 Task: Add an event with the title Second Webinar: Content Marketing Strategies, date '2024/03/23', time 7:30 AM to 9:30 AMand add a description: The team may use predefined quality metrics and measurements to quantitatively assess the quality of project deliverables and processes. These metrics could include defect rates, customer satisfaction surveys, performance benchmarks, or adherence to project timelines and budgets., put the event into Orange category, logged in from the account softage.2@softage.netand send the event invitation to softage.8@softage.net and softage.9@softage.net. Set a reminder for the event 5 minutes before
Action: Mouse moved to (108, 96)
Screenshot: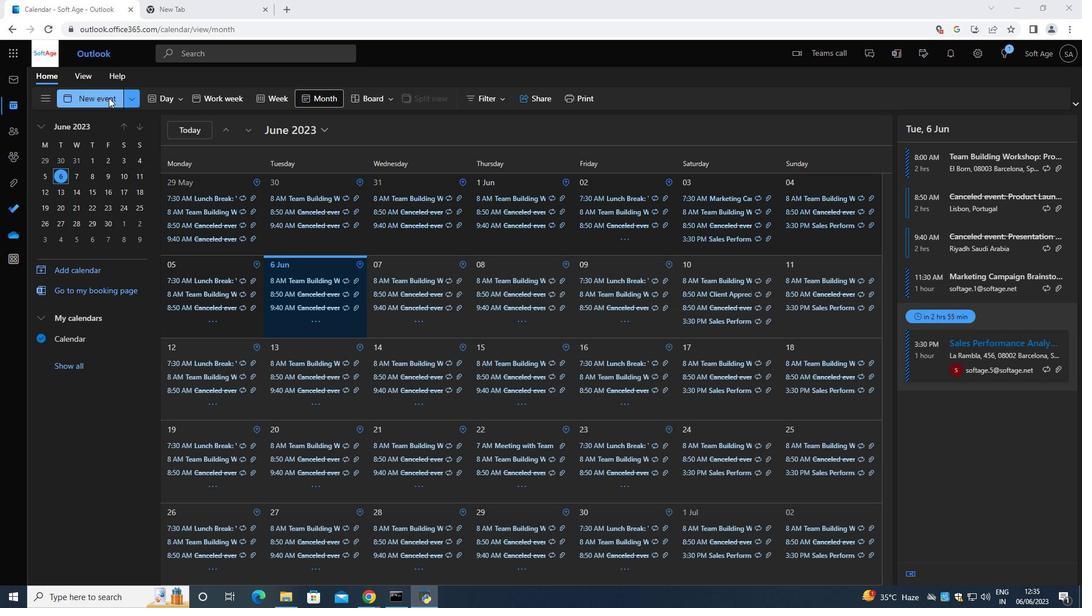 
Action: Mouse pressed left at (108, 96)
Screenshot: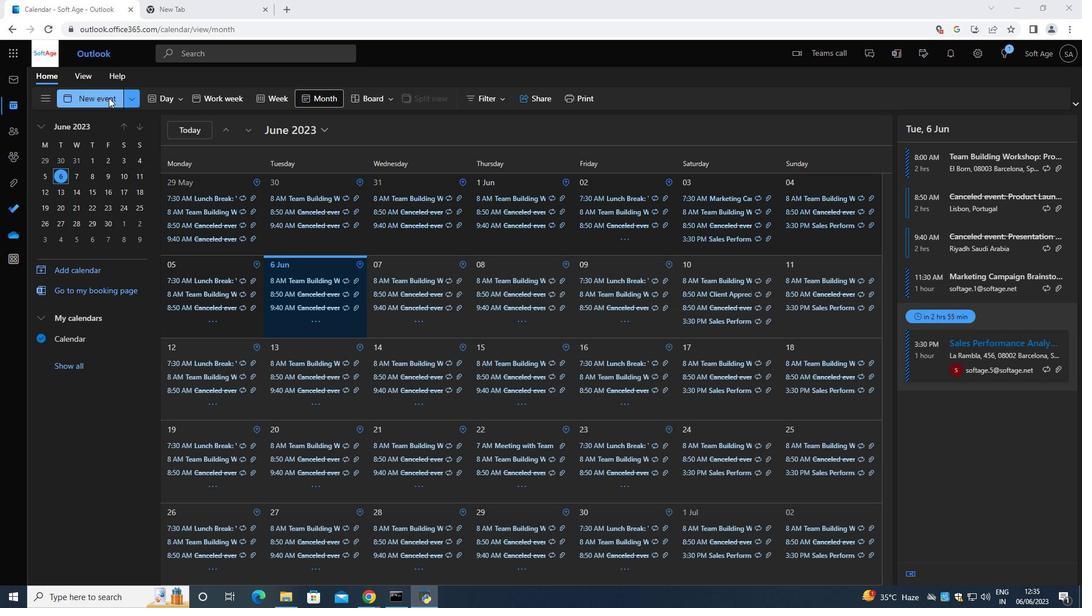 
Action: Mouse moved to (242, 152)
Screenshot: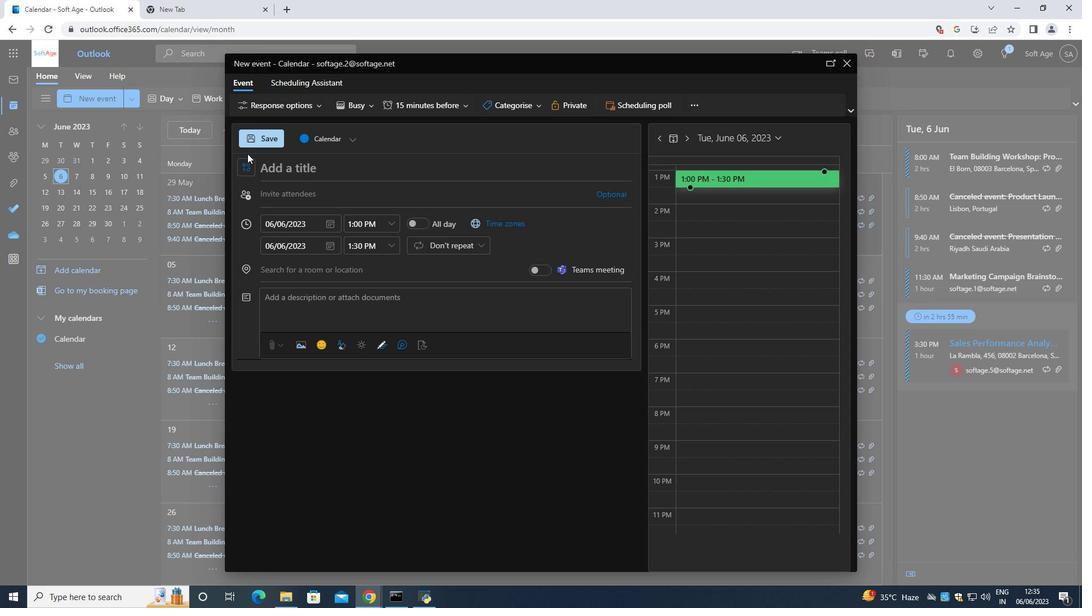 
Action: Key pressed <Key.shift>Webinar<Key.shift_r>L:<Key.backspace><Key.backspace><Key.shift_r>:<Key.space><Key.shift>Content<Key.space><Key.shift>Marketing<Key.space><Key.shift>Strategies<Key.space>
Screenshot: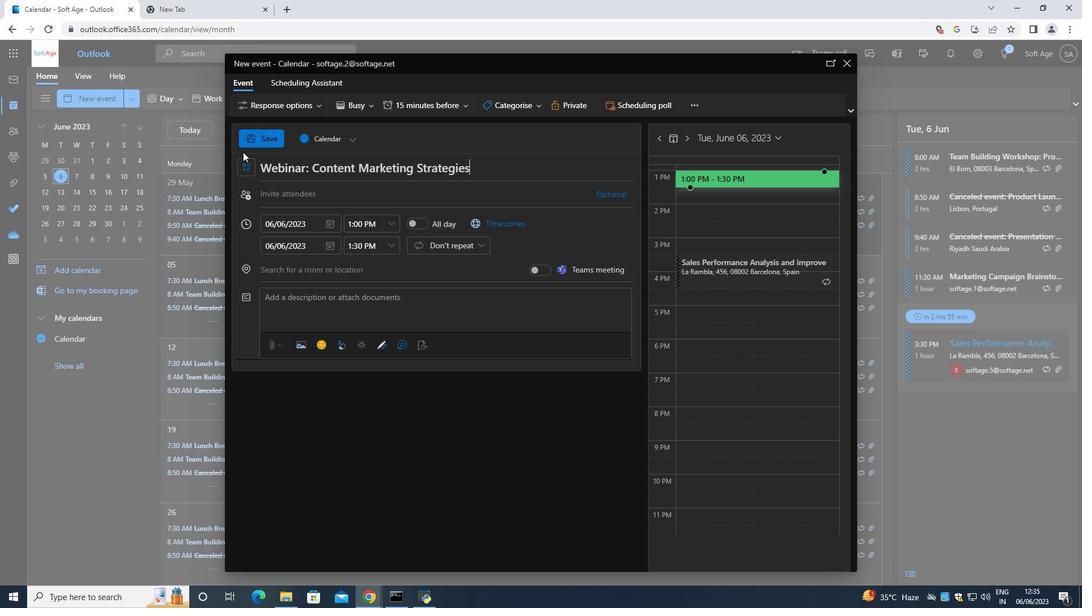 
Action: Mouse moved to (332, 222)
Screenshot: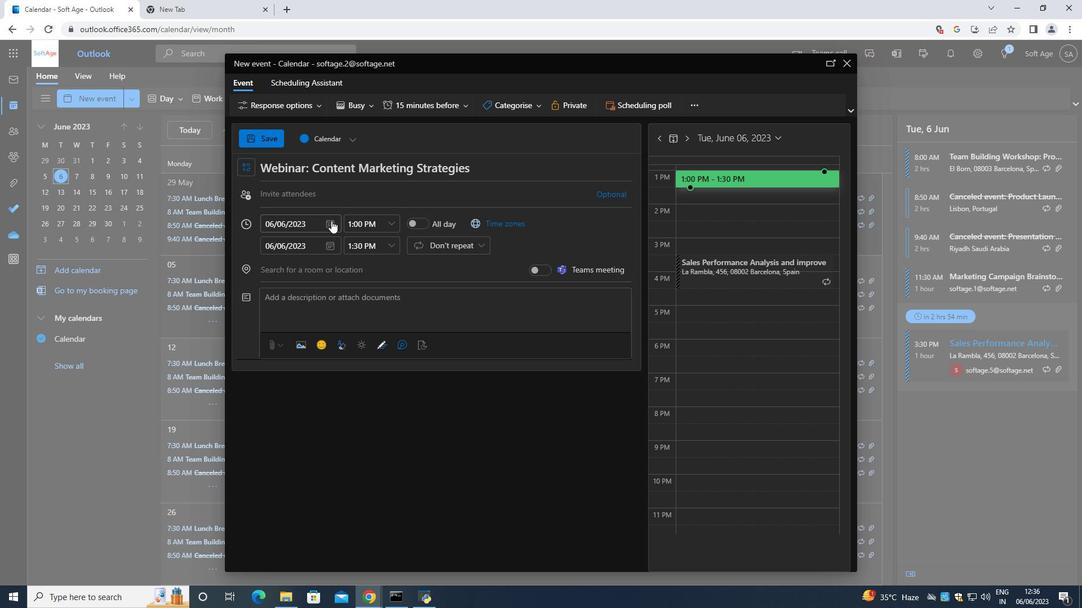 
Action: Mouse pressed left at (332, 222)
Screenshot: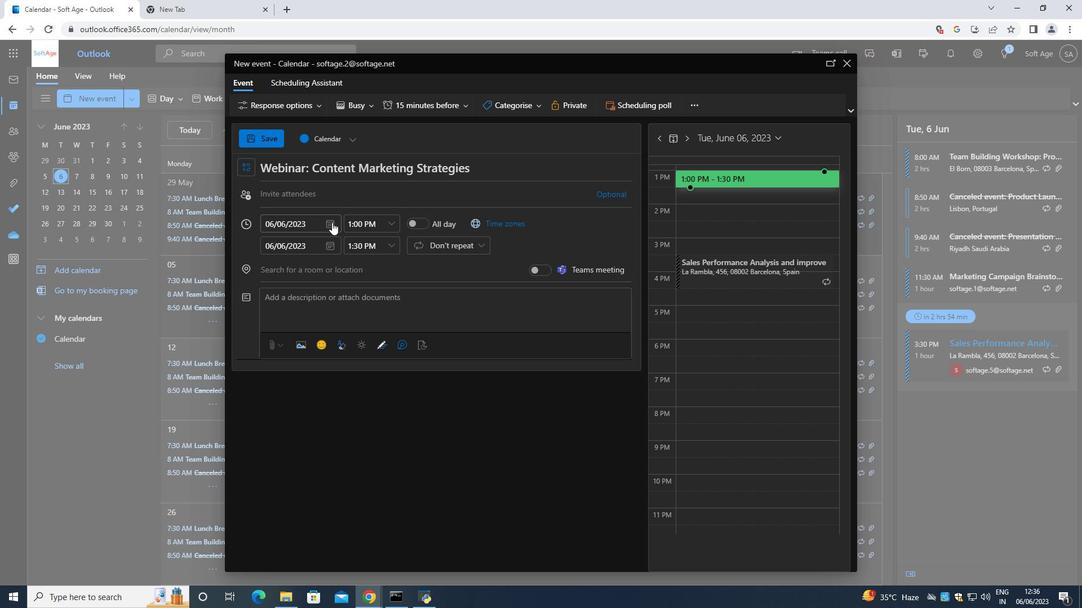 
Action: Mouse moved to (368, 243)
Screenshot: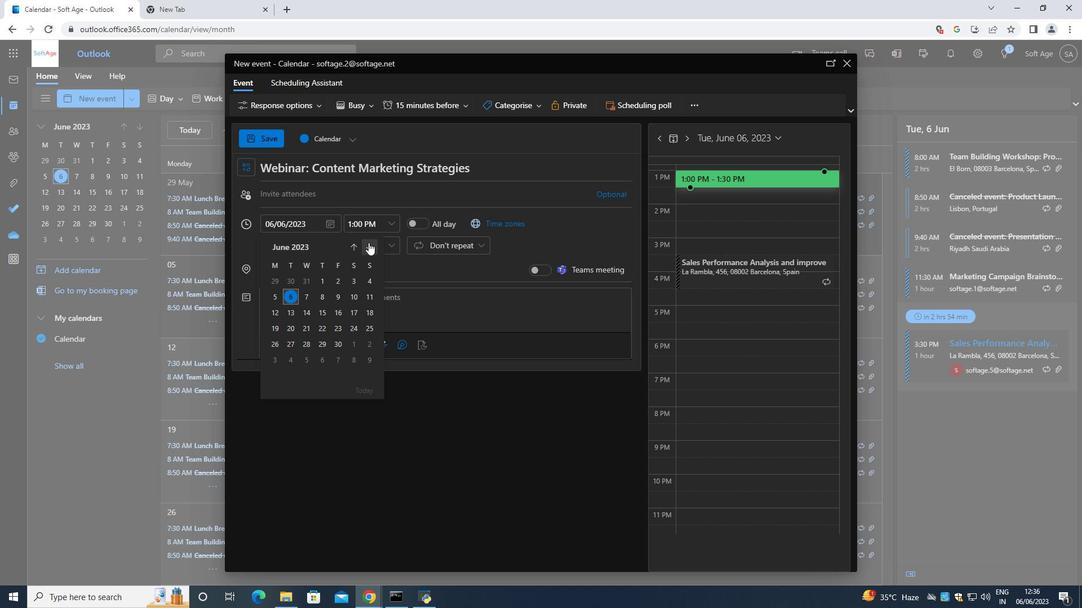 
Action: Mouse pressed left at (368, 243)
Screenshot: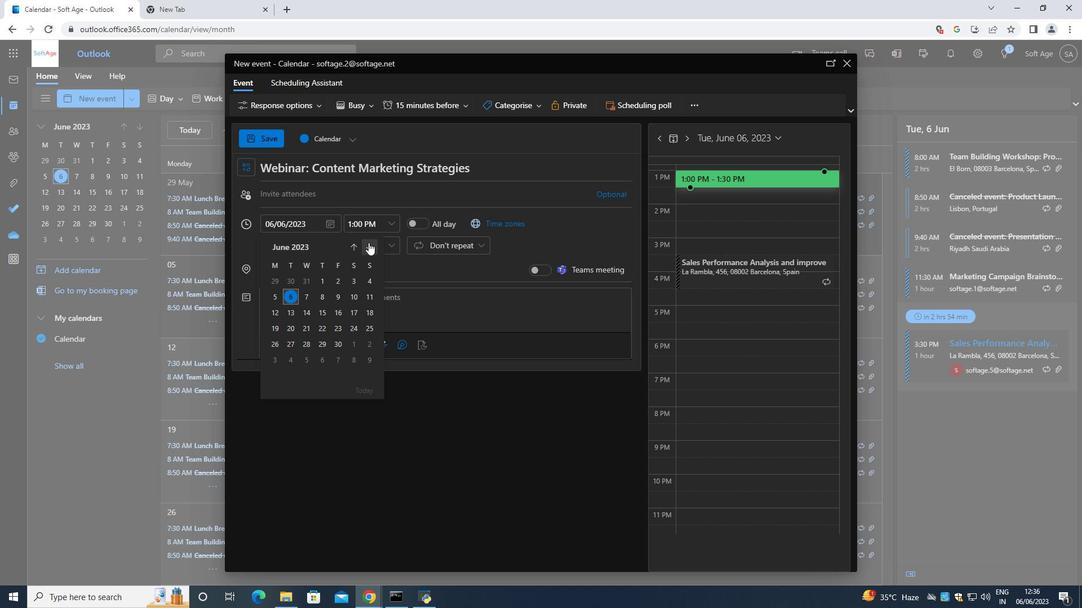 
Action: Mouse pressed left at (368, 243)
Screenshot: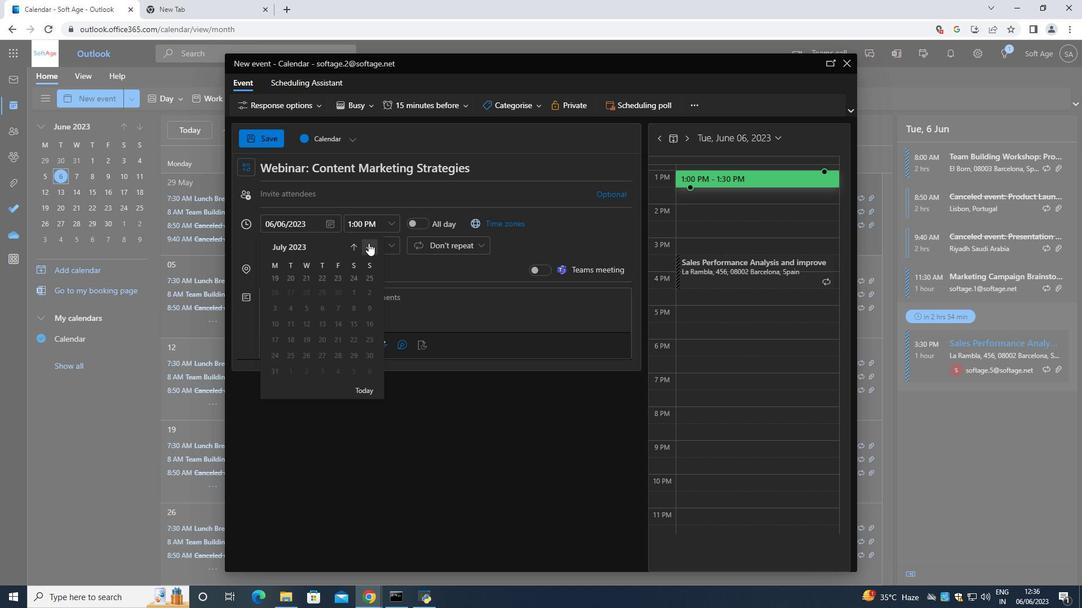 
Action: Mouse moved to (368, 244)
Screenshot: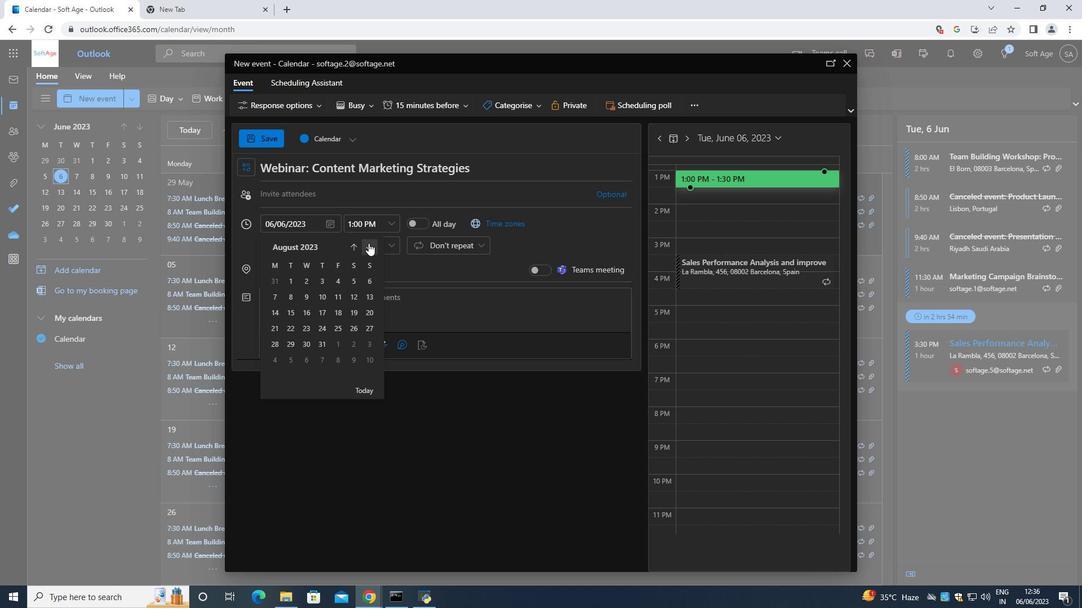 
Action: Mouse pressed left at (368, 244)
Screenshot: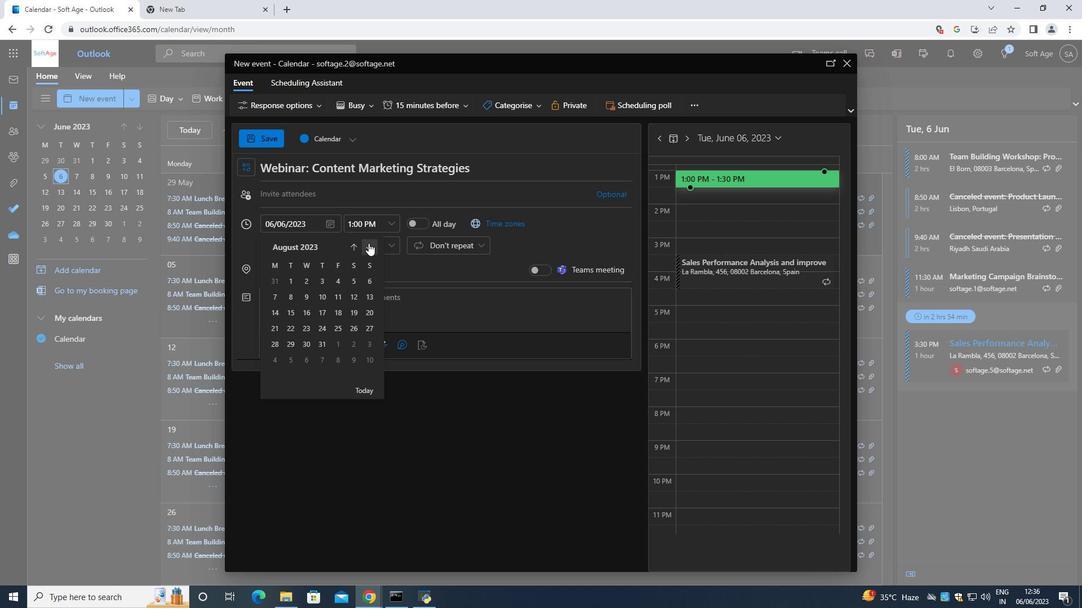 
Action: Mouse pressed left at (368, 244)
Screenshot: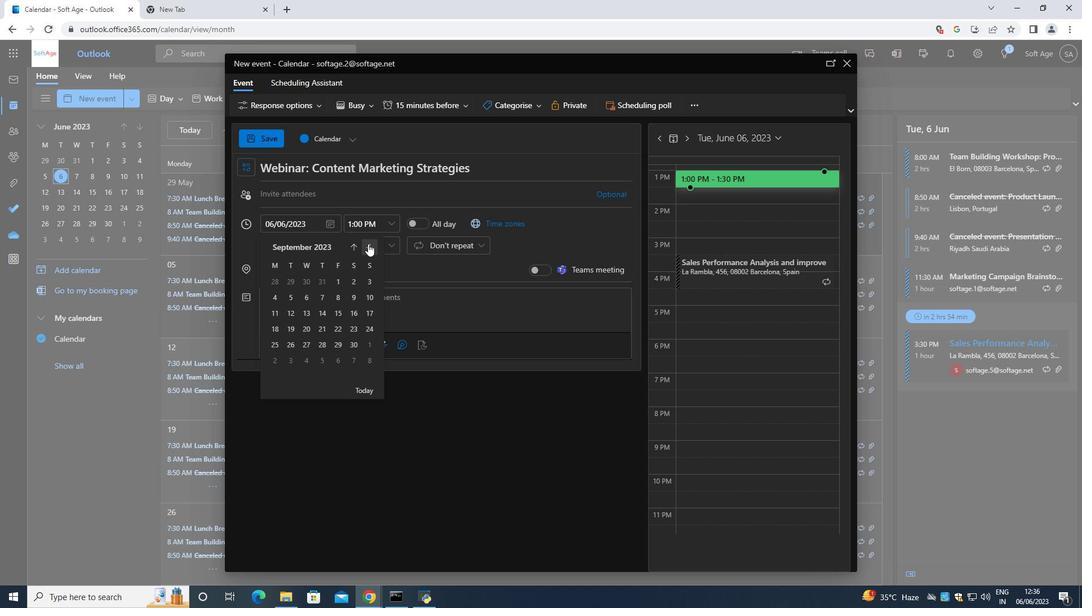 
Action: Mouse pressed left at (368, 244)
Screenshot: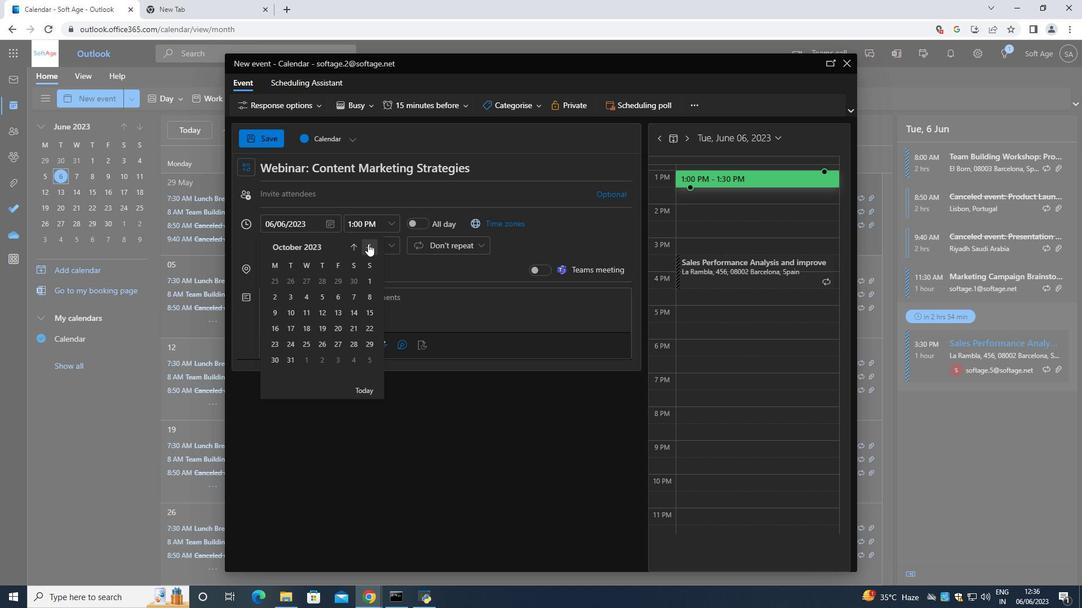 
Action: Mouse pressed left at (368, 244)
Screenshot: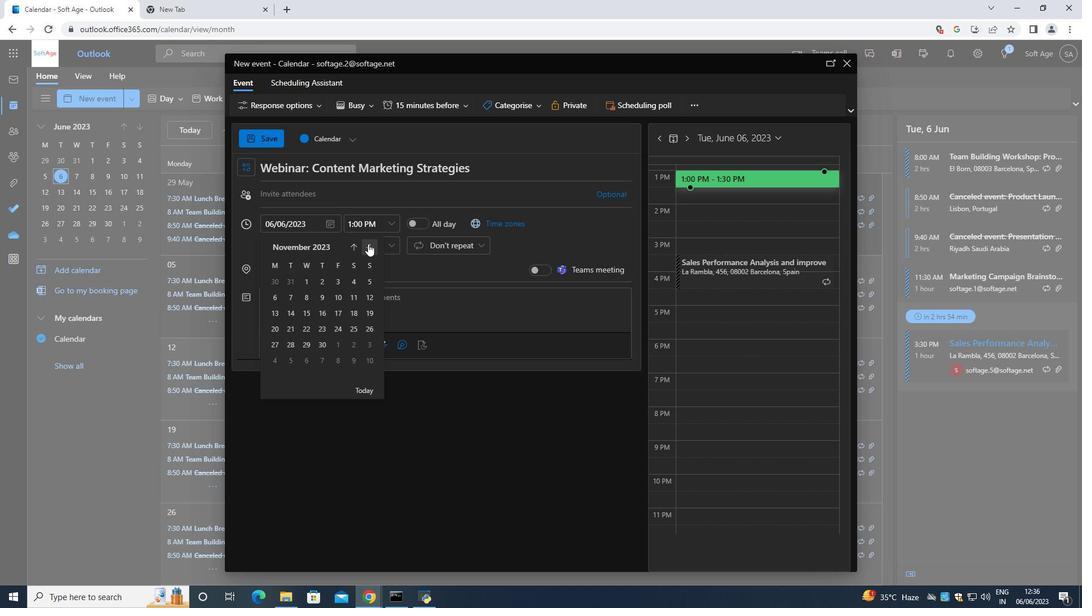 
Action: Mouse pressed left at (368, 244)
Screenshot: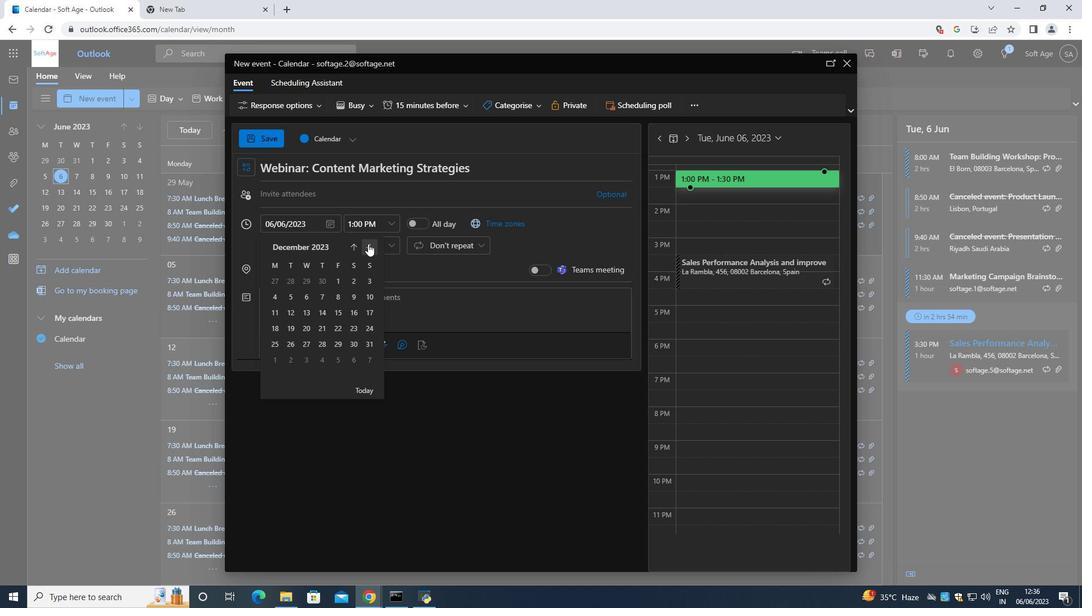 
Action: Mouse pressed left at (368, 244)
Screenshot: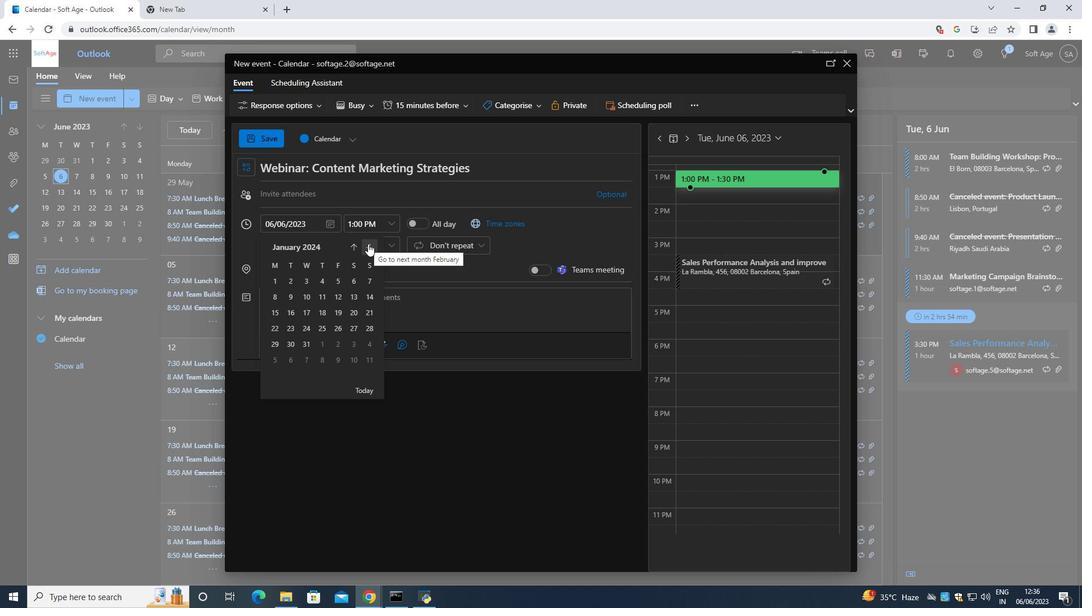 
Action: Mouse pressed left at (368, 244)
Screenshot: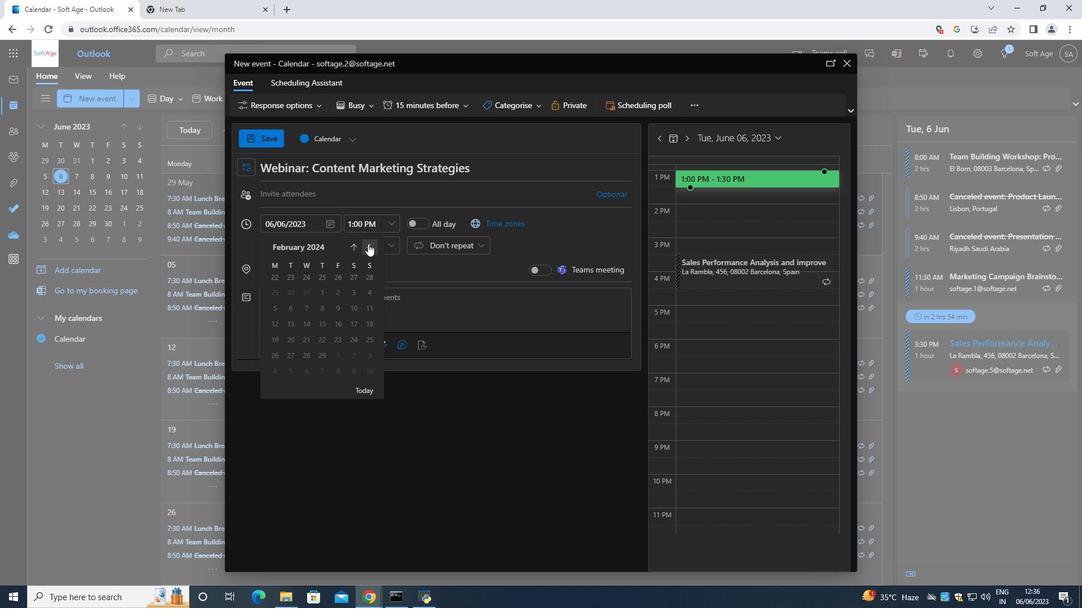 
Action: Mouse moved to (353, 324)
Screenshot: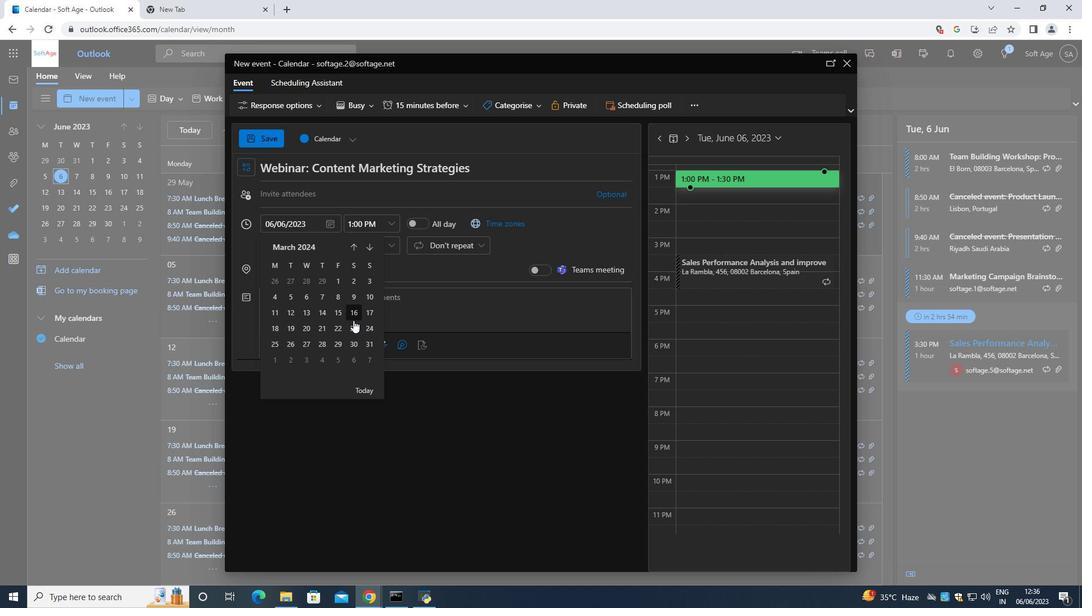 
Action: Mouse pressed left at (353, 324)
Screenshot: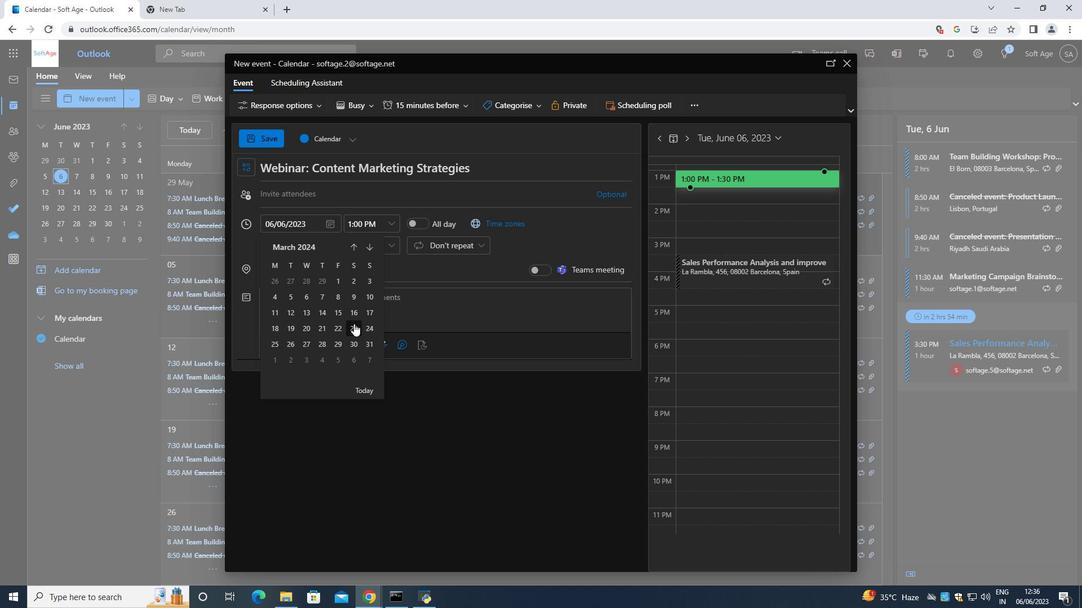 
Action: Mouse moved to (390, 225)
Screenshot: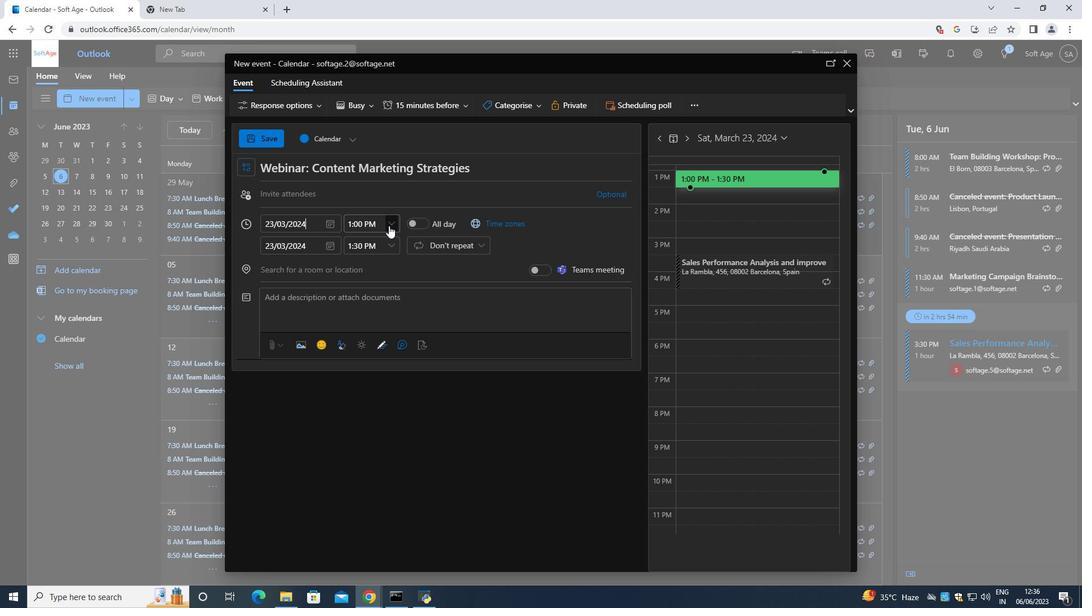 
Action: Mouse pressed left at (390, 225)
Screenshot: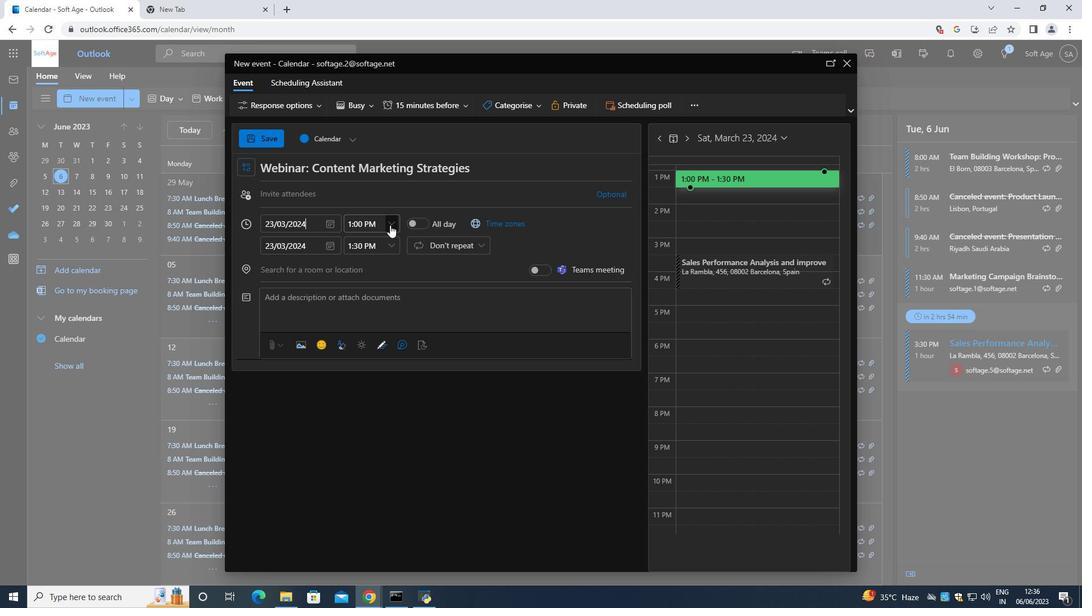 
Action: Mouse moved to (387, 244)
Screenshot: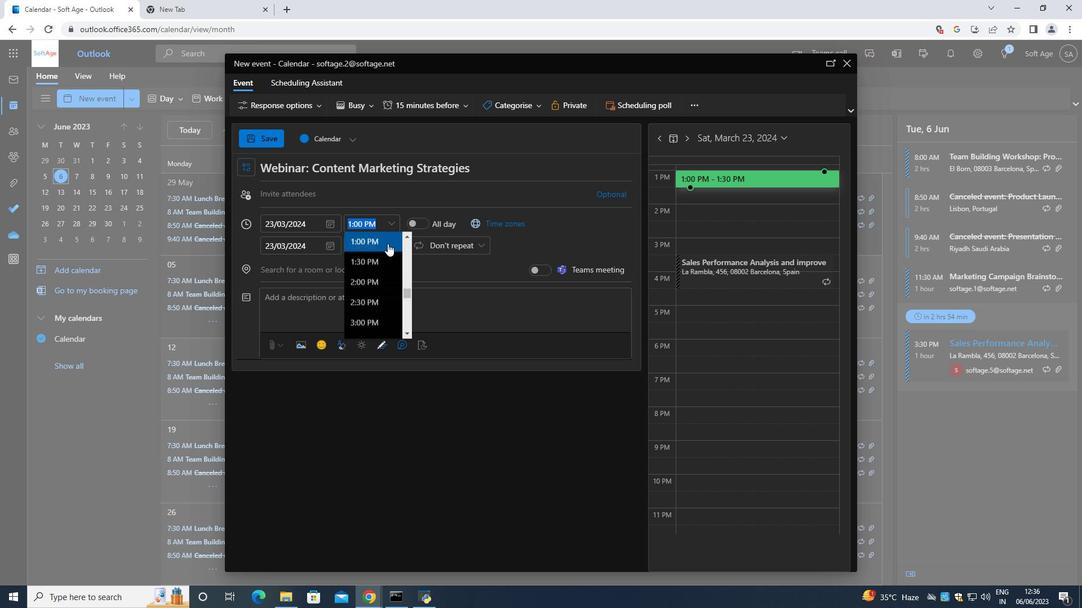 
Action: Mouse scrolled (387, 245) with delta (0, 0)
Screenshot: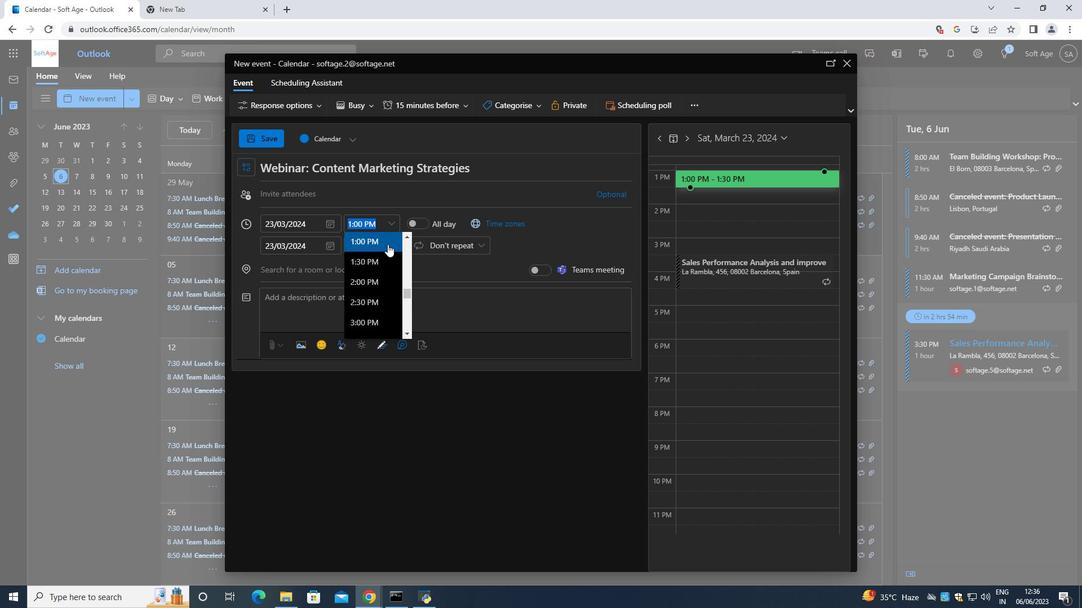 
Action: Mouse scrolled (387, 245) with delta (0, 0)
Screenshot: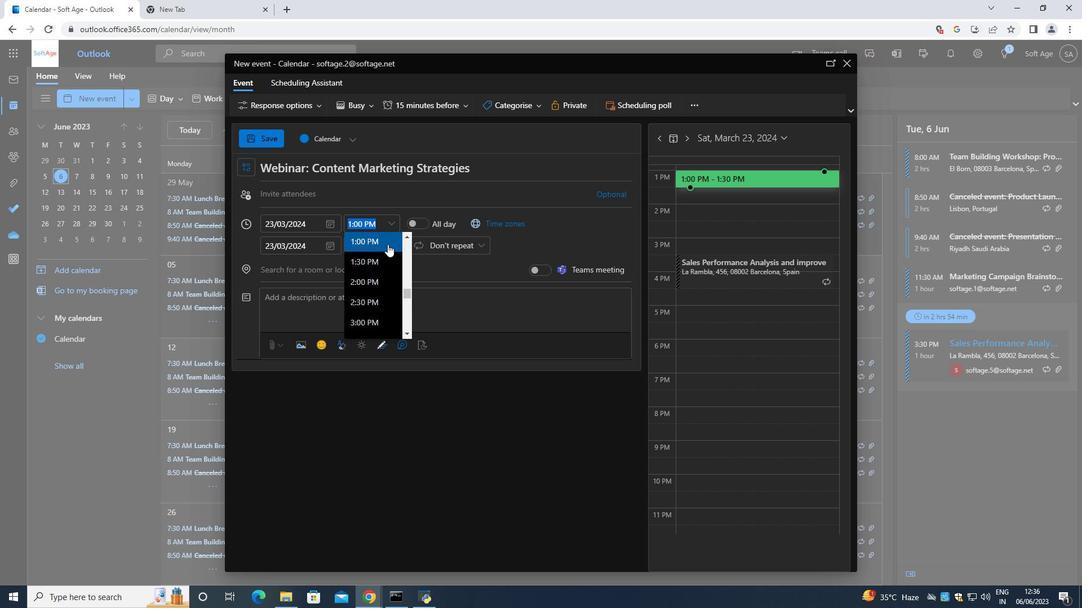 
Action: Mouse scrolled (387, 245) with delta (0, 0)
Screenshot: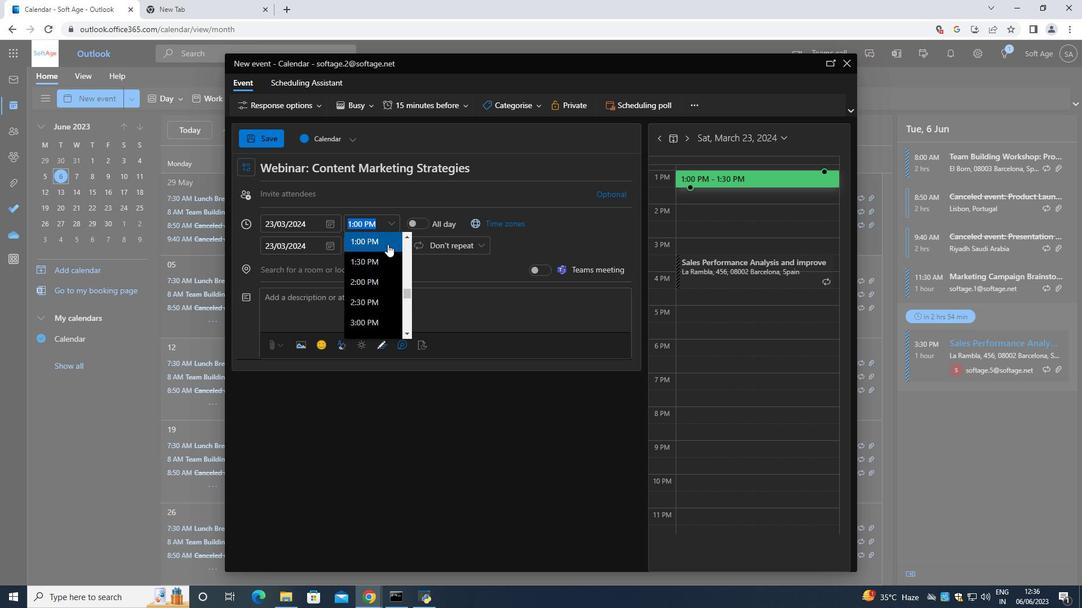 
Action: Mouse scrolled (387, 245) with delta (0, 0)
Screenshot: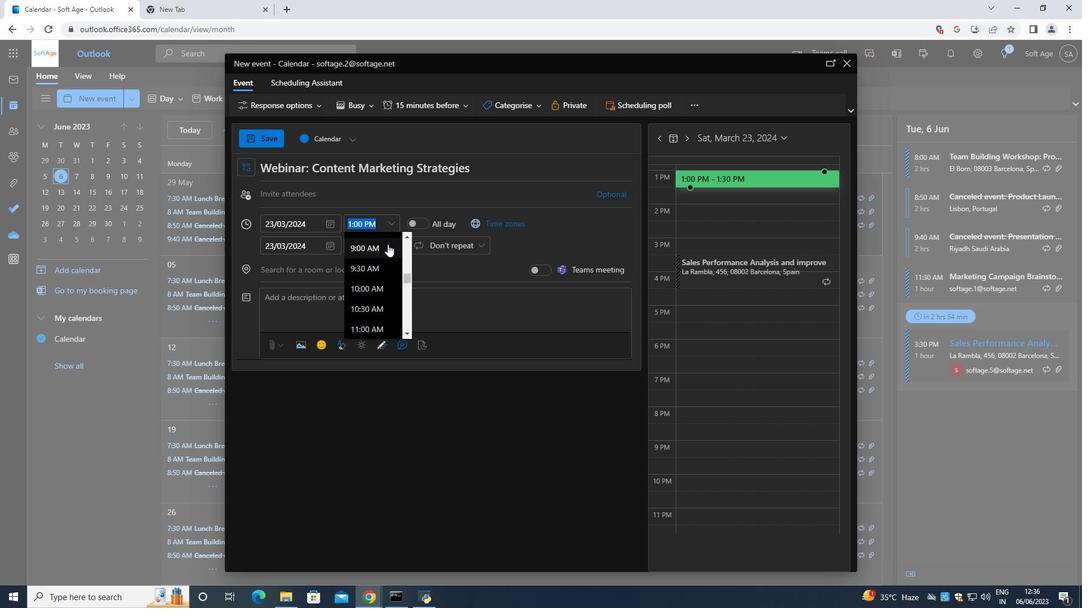 
Action: Mouse moved to (387, 245)
Screenshot: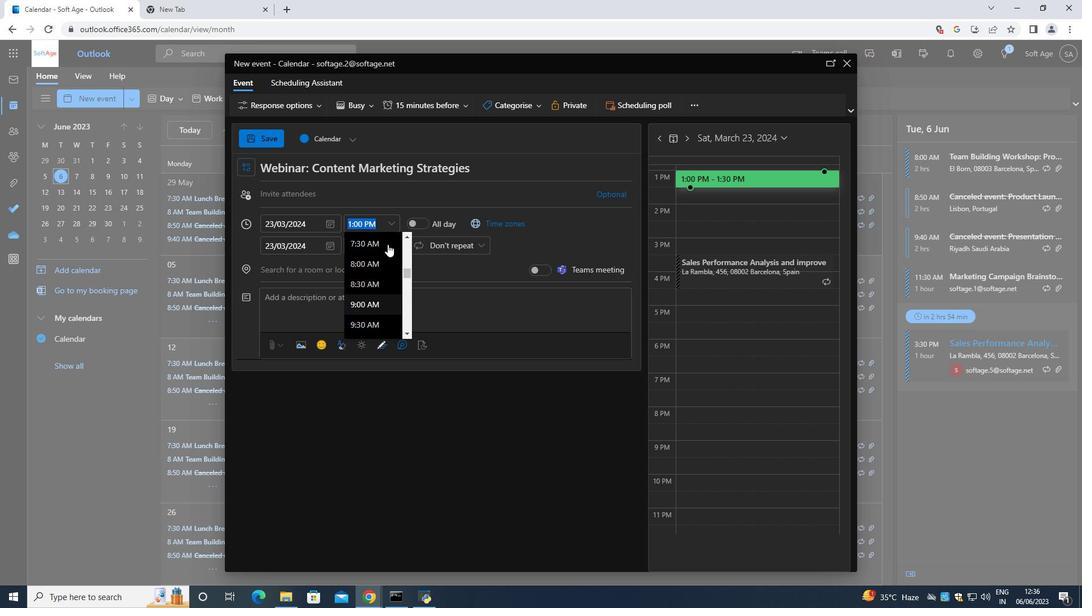 
Action: Mouse scrolled (387, 245) with delta (0, 0)
Screenshot: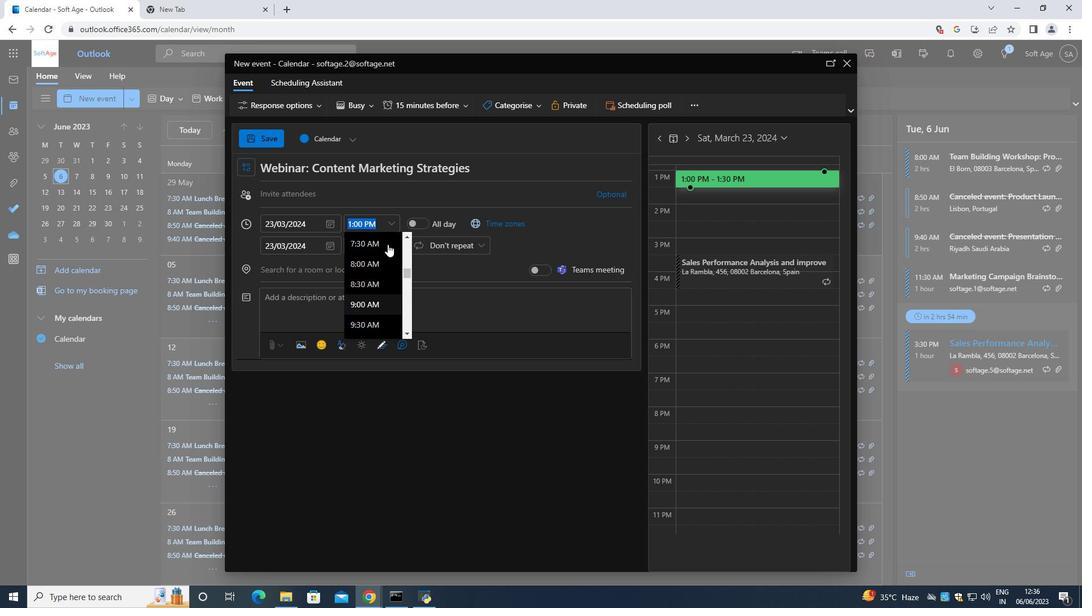 
Action: Mouse scrolled (387, 246) with delta (0, 0)
Screenshot: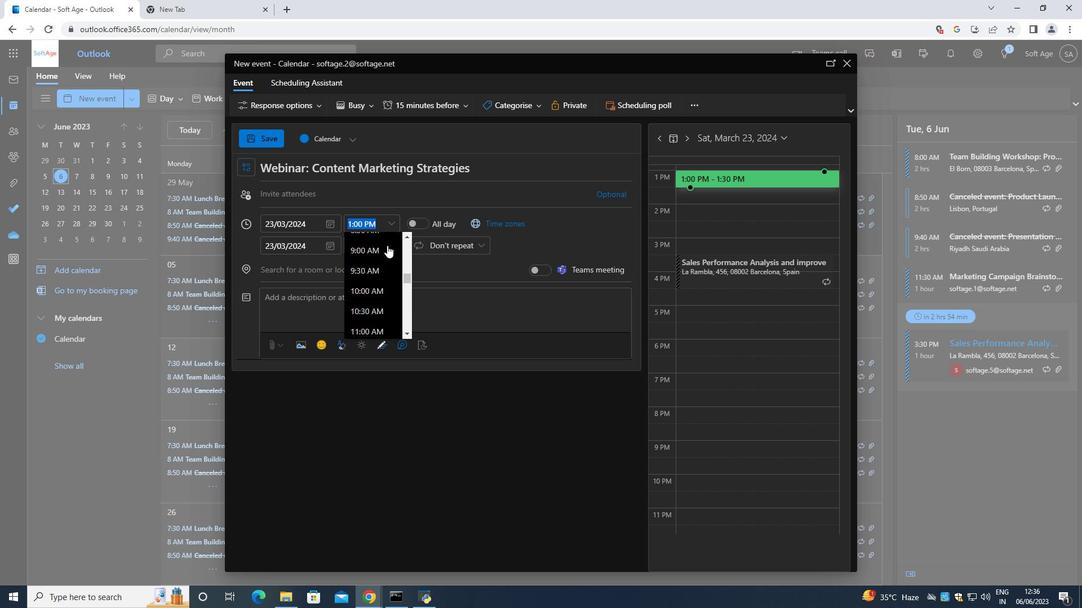 
Action: Mouse moved to (377, 248)
Screenshot: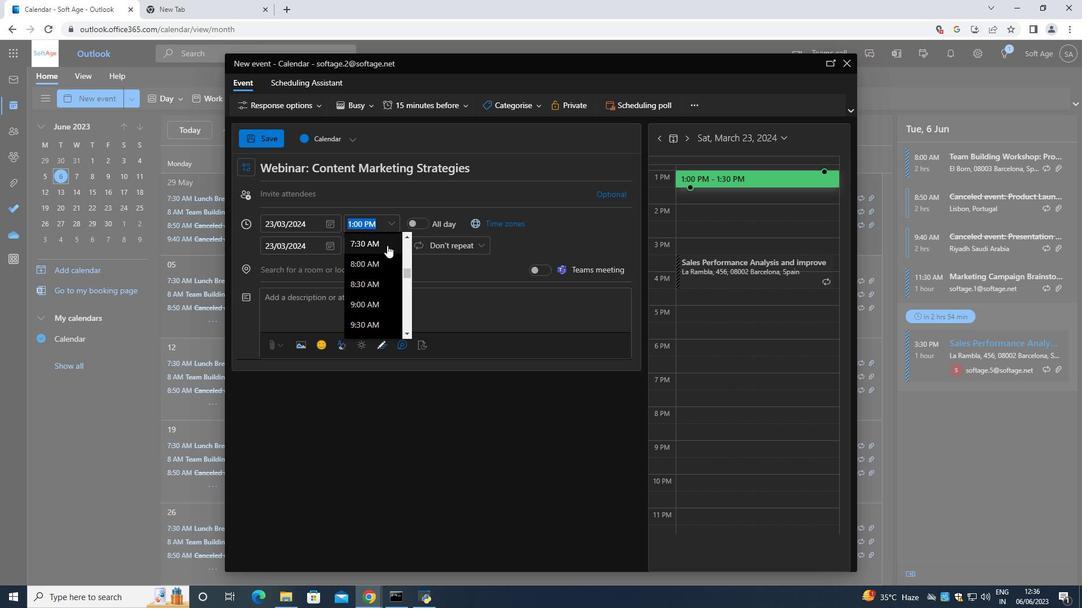 
Action: Mouse pressed left at (377, 248)
Screenshot: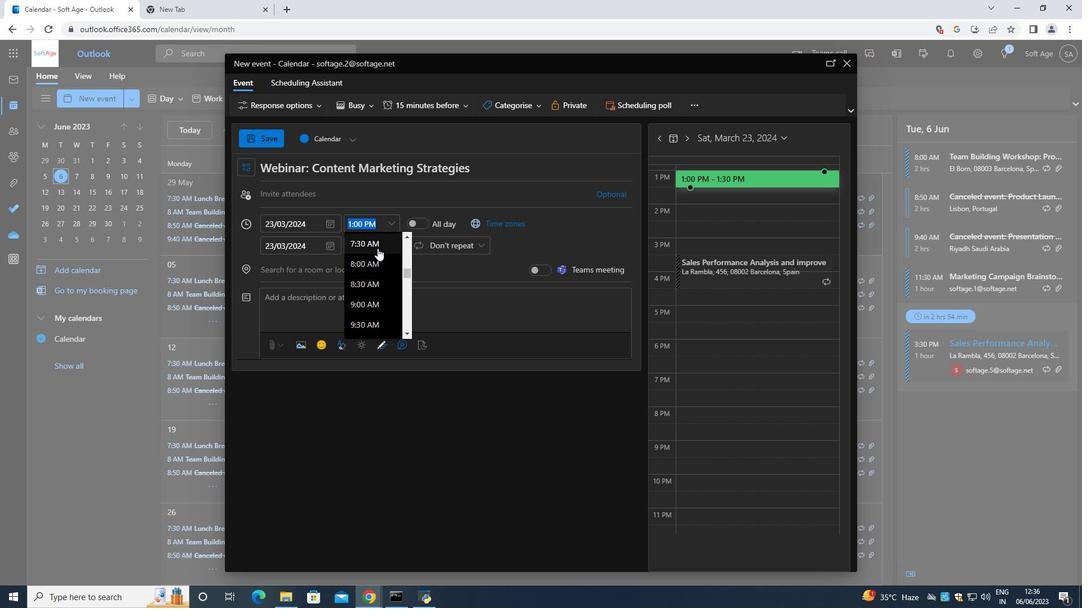
Action: Mouse moved to (400, 243)
Screenshot: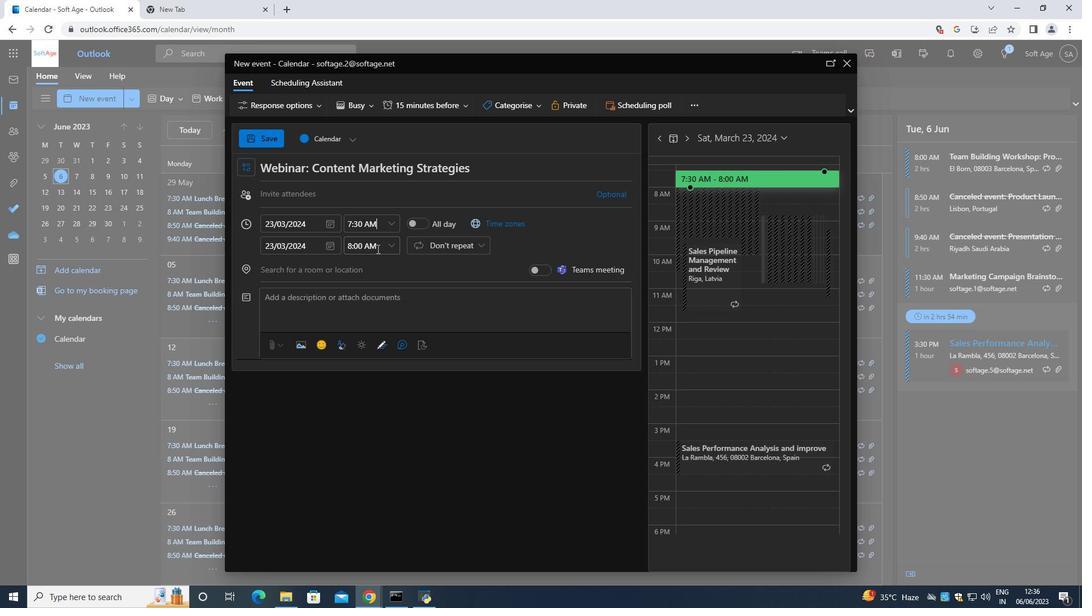
Action: Mouse pressed left at (400, 243)
Screenshot: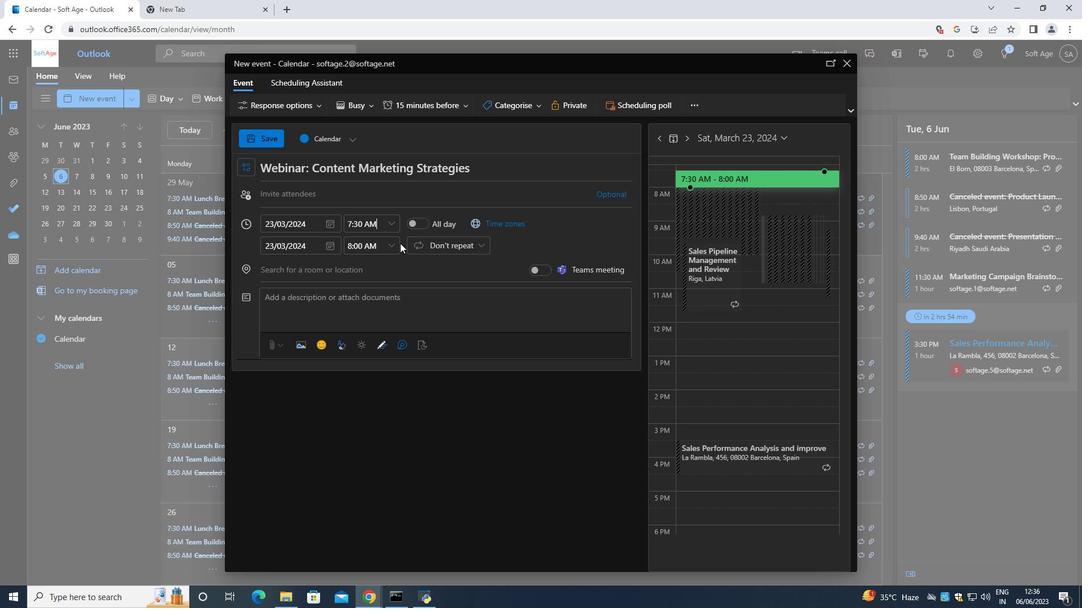 
Action: Mouse moved to (399, 243)
Screenshot: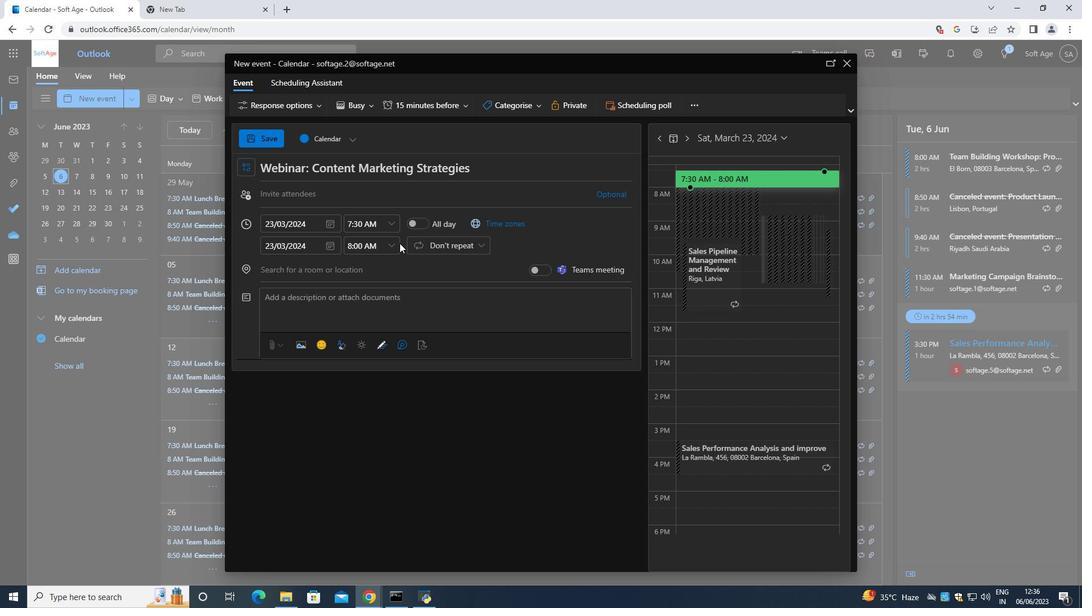
Action: Mouse pressed left at (399, 243)
Screenshot: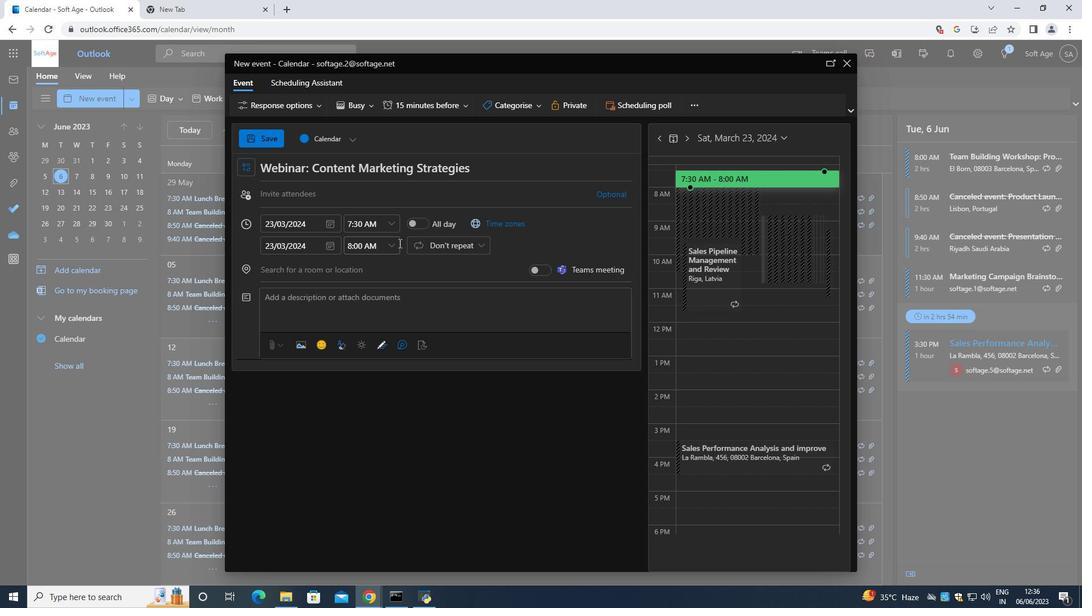 
Action: Mouse moved to (396, 245)
Screenshot: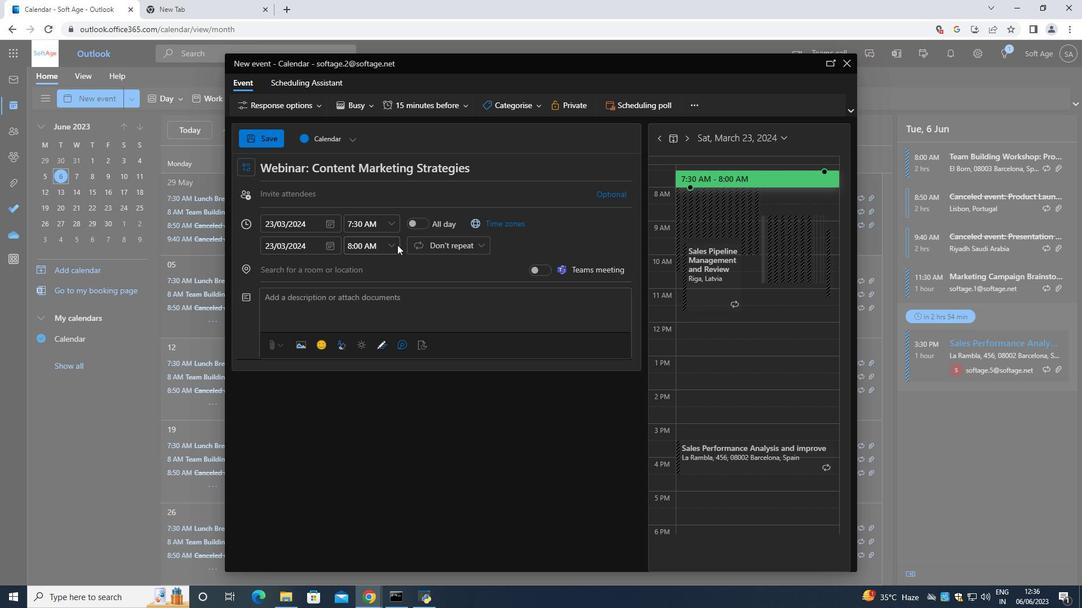 
Action: Mouse pressed left at (396, 245)
Screenshot: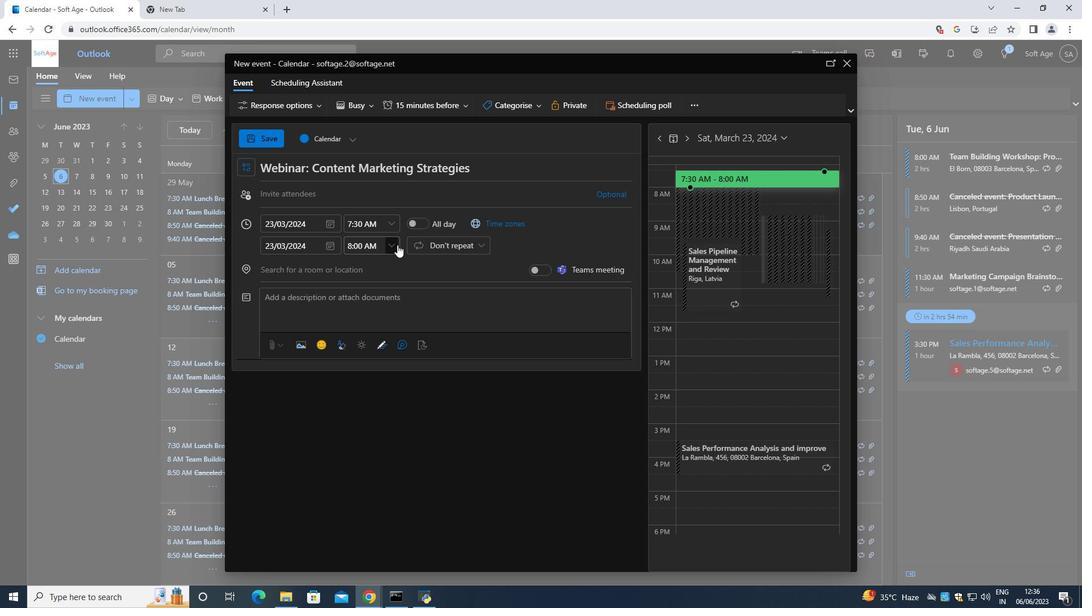 
Action: Mouse moved to (398, 322)
Screenshot: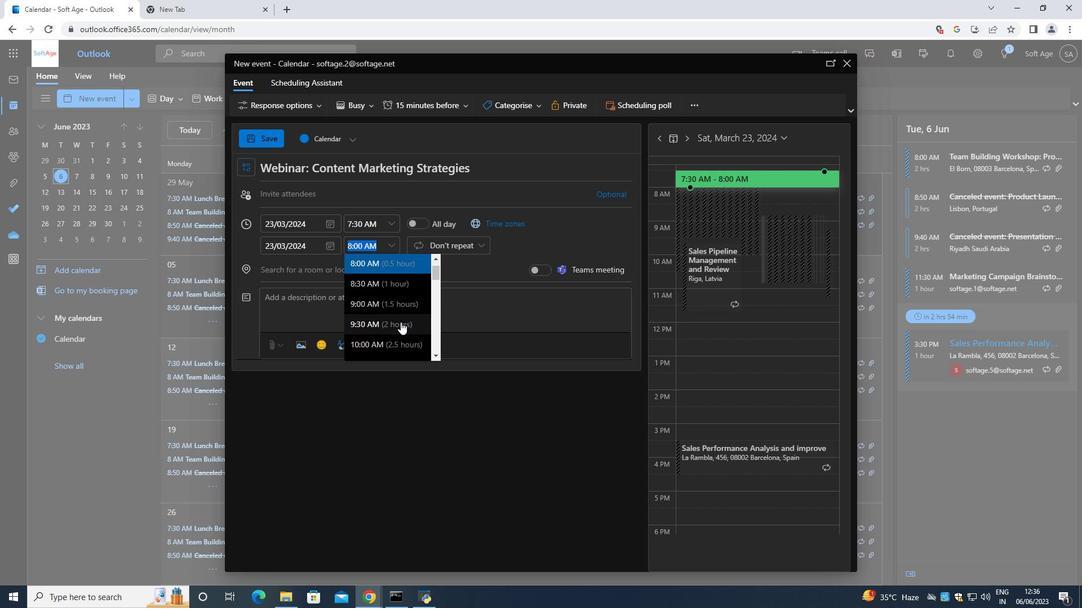 
Action: Mouse pressed left at (398, 322)
Screenshot: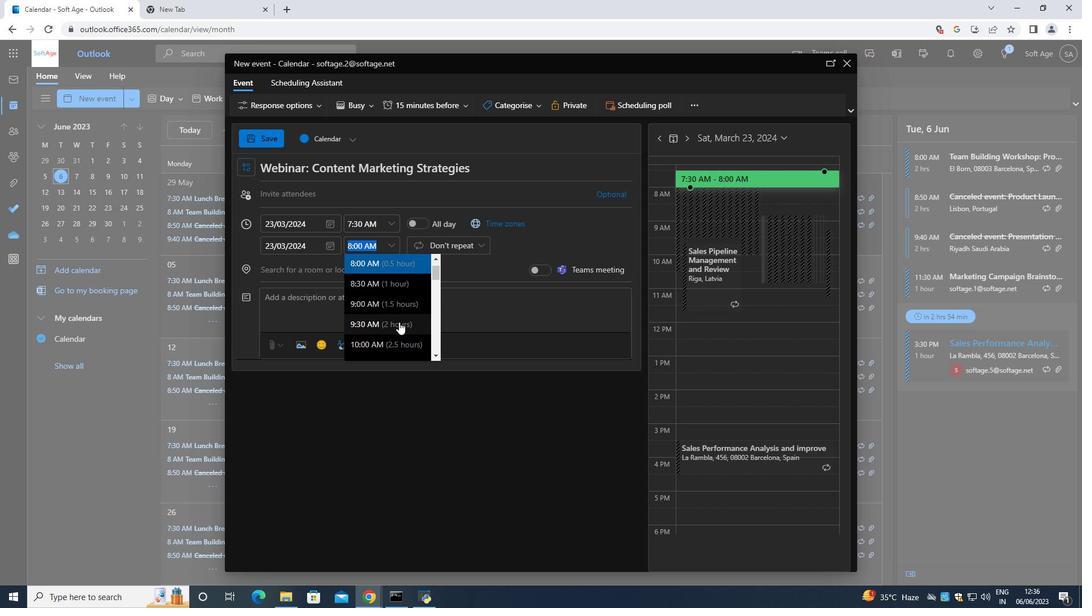 
Action: Mouse moved to (391, 315)
Screenshot: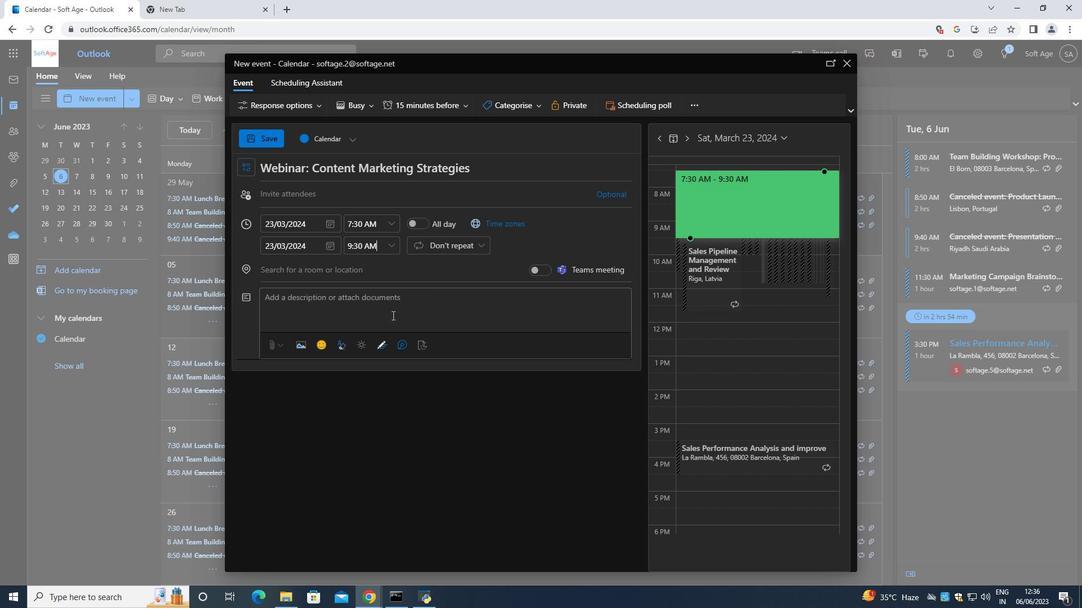 
Action: Mouse pressed left at (391, 315)
Screenshot: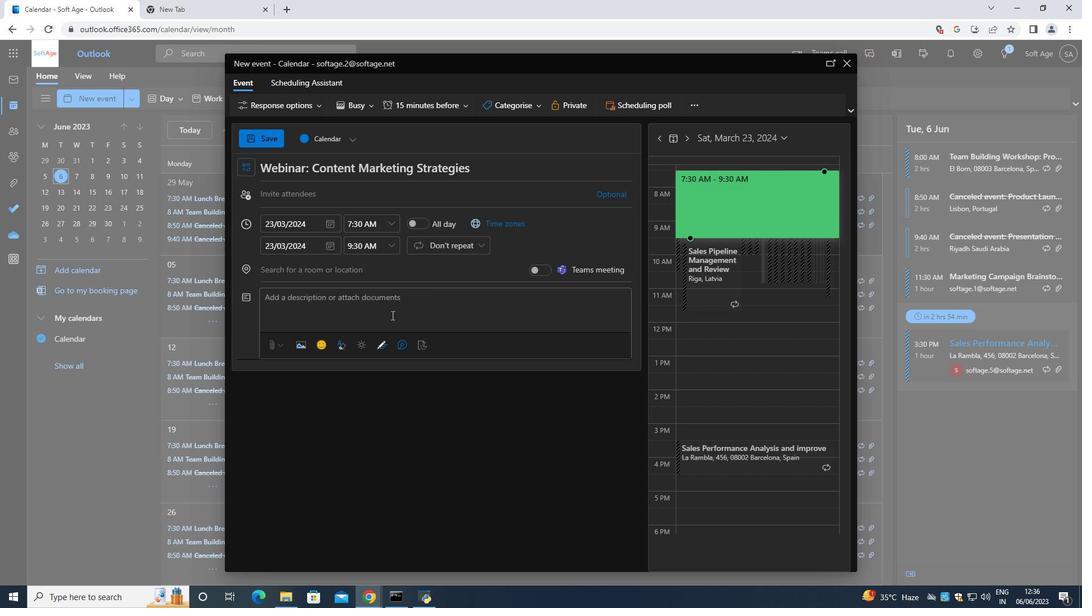 
Action: Mouse moved to (379, 310)
Screenshot: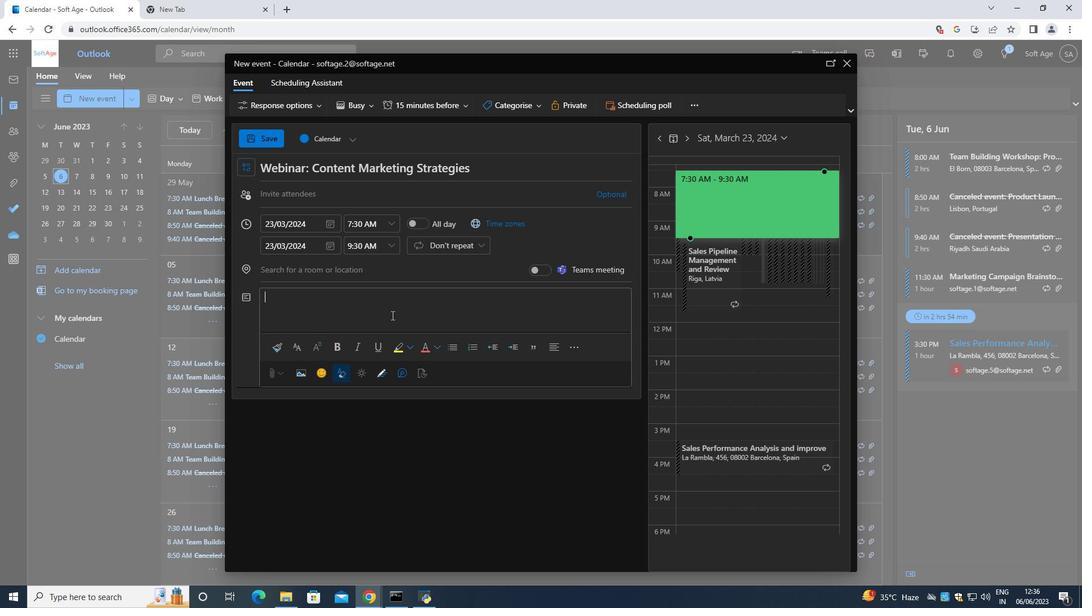 
Action: Key pressed <Key.shift>The<Key.space>team<Key.space>may<Key.space>use<Key.space>predefined<Key.space>quality<Key.space>metrics<Key.space>and<Key.space>measurements<Key.space>to<Key.space>quantitatively<Key.space>assess<Key.space>thje<Key.space>qua<Key.backspace><Key.backspace><Key.backspace><Key.backspace><Key.backspace><Key.backspace>e<Key.space>quality<Key.space>of<Key.space>project<Key.space>deliverables<Key.space>ab<Key.backspace>nd<Key.space>processes.<Key.space><Key.shift>These<Key.space>metrics<Key.space>could<Key.space>include<Key.space>defect<Key.space>rte<Key.backspace>ates<Key.space><Key.backspace><Key.backspace><Key.backspace><Key.backspace><Key.backspace><Key.backspace><Key.backspace>rates,<Key.space>customer<Key.space>satisfaction<Key.space>surveys<Key.space>performance<Key.space>benchmarks,<Key.space>or<Key.space>adherence<Key.space>to<Key.space>project<Key.space>timeline<Key.space>and<Key.space>budgets<Key.space>.
Screenshot: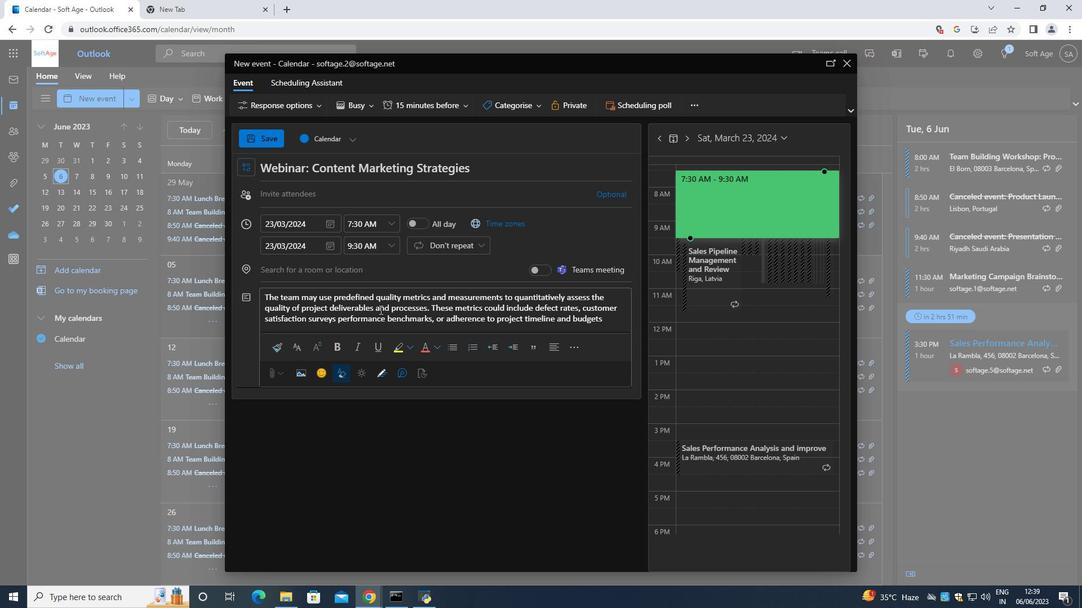 
Action: Mouse moved to (519, 105)
Screenshot: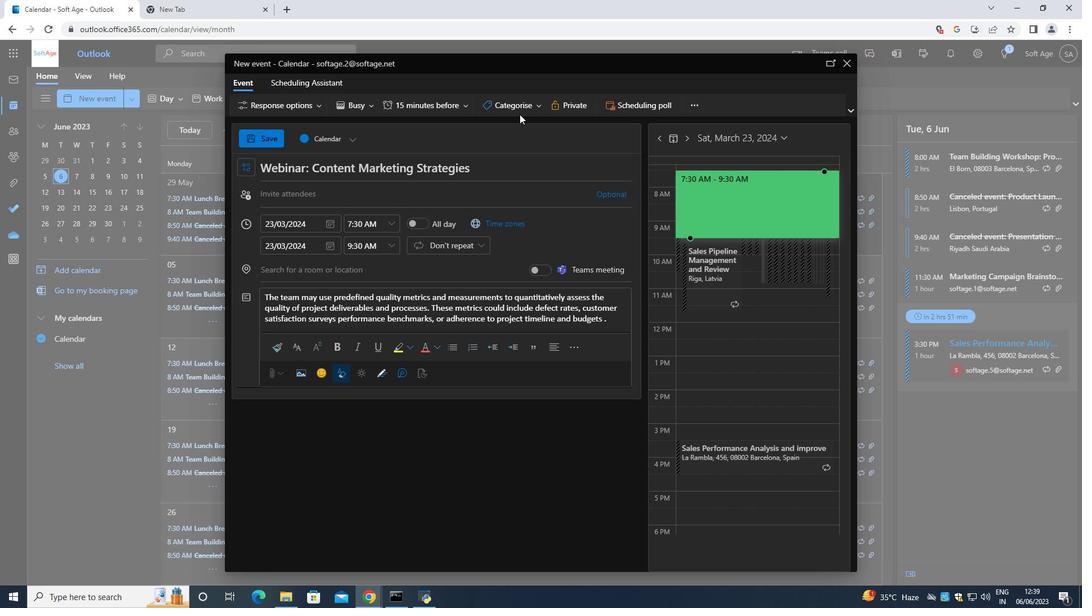 
Action: Mouse pressed left at (519, 105)
Screenshot: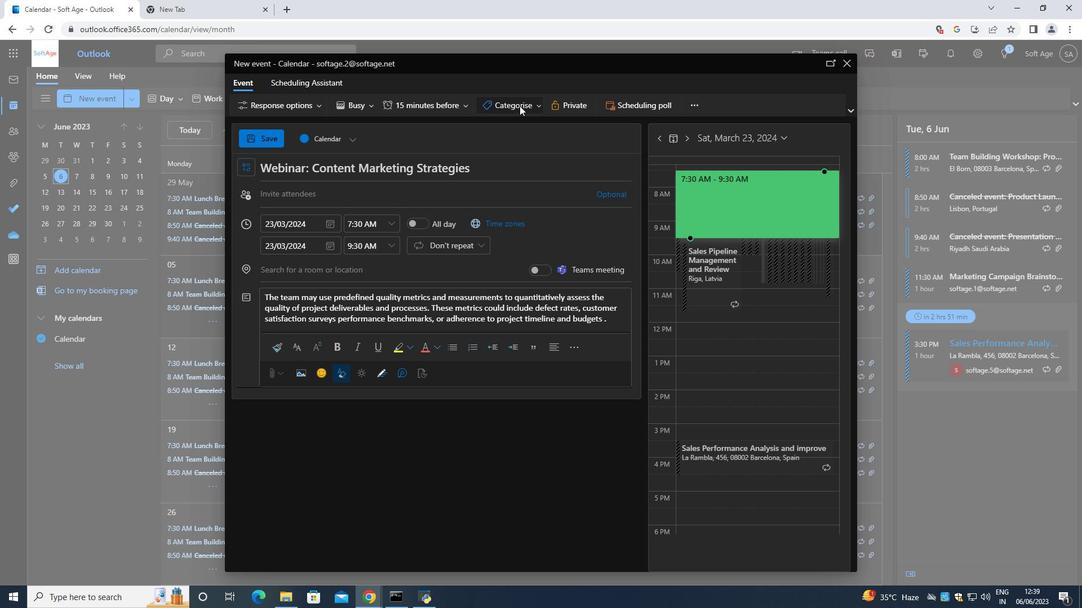 
Action: Mouse moved to (516, 169)
Screenshot: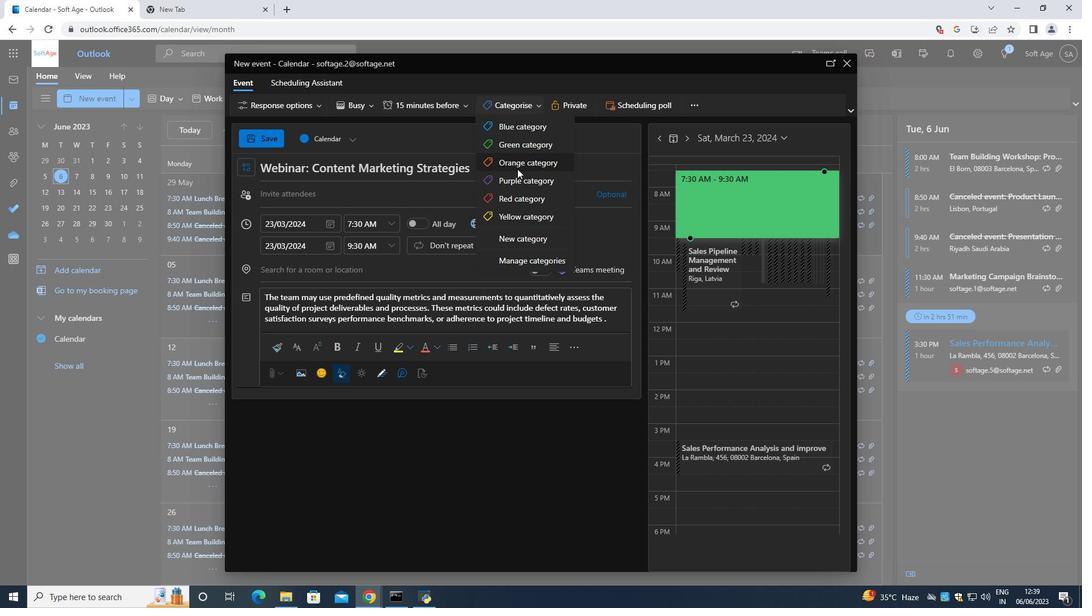 
Action: Mouse pressed left at (516, 169)
Screenshot: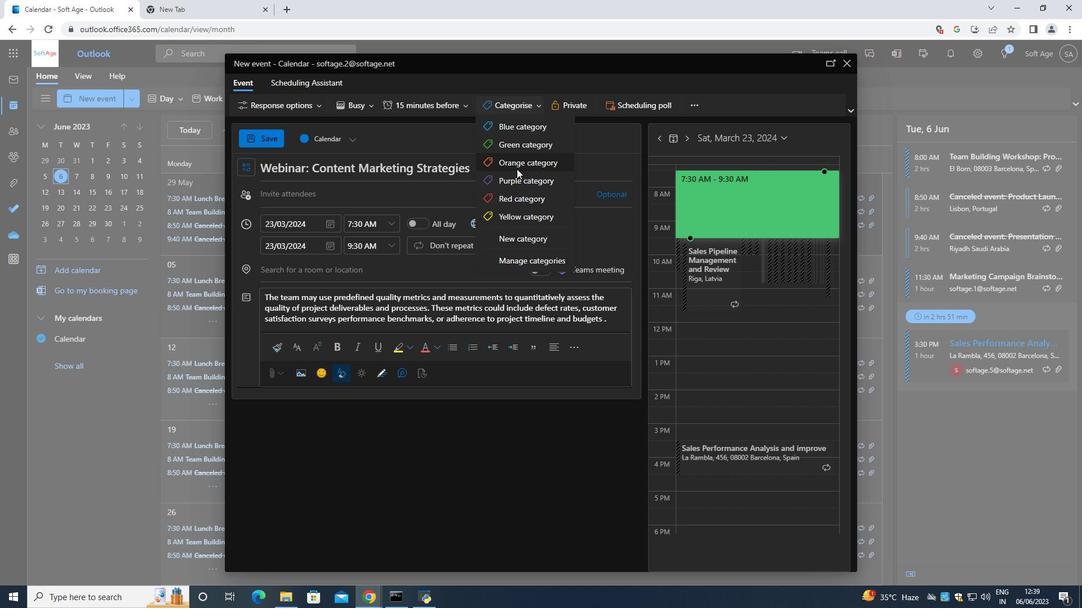 
Action: Mouse moved to (335, 190)
Screenshot: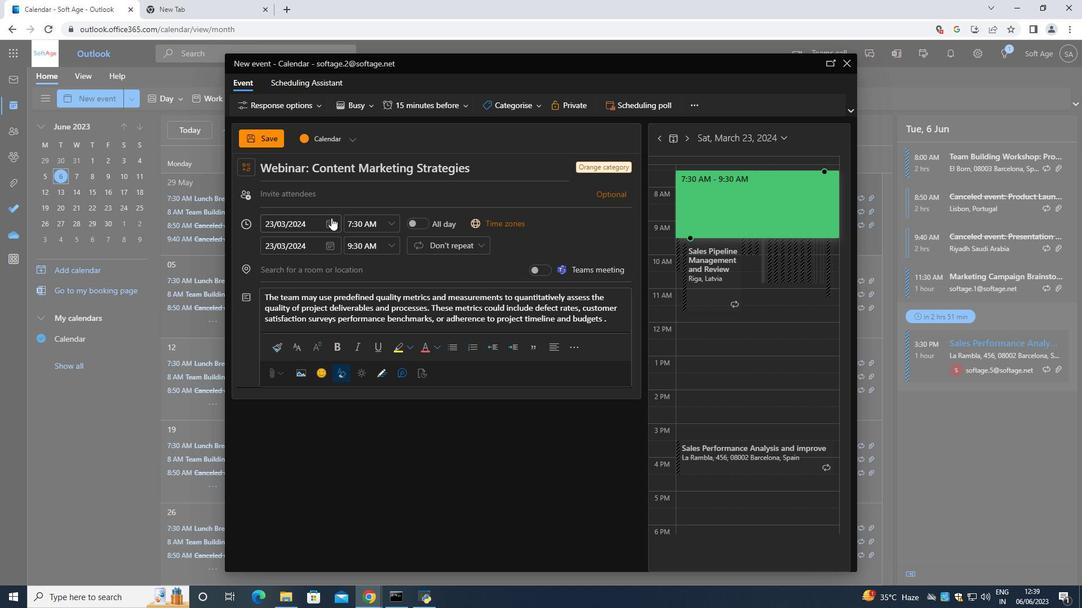 
Action: Mouse pressed left at (335, 190)
Screenshot: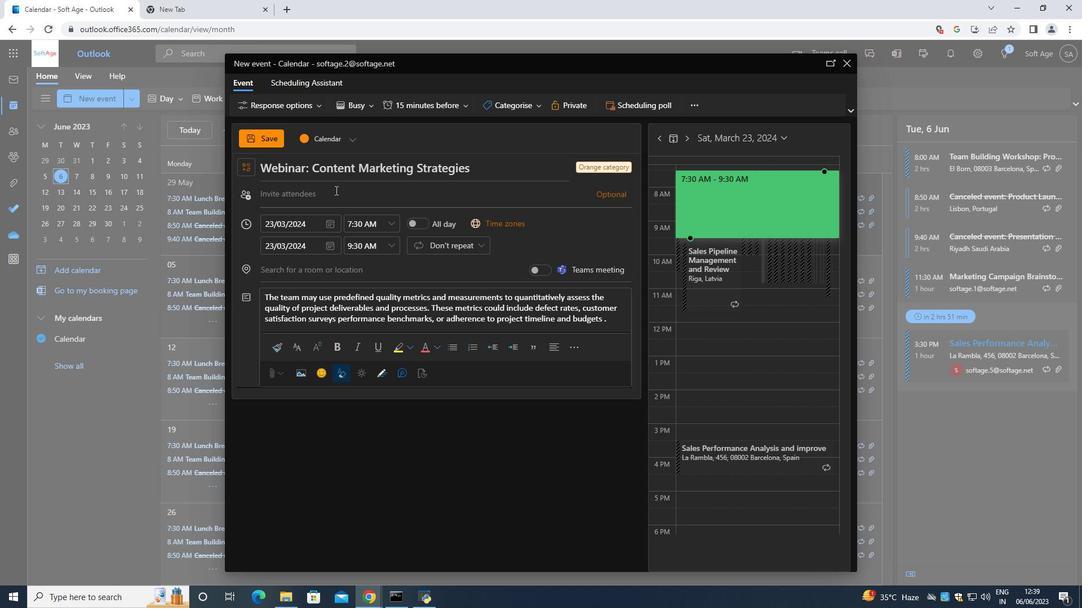 
Action: Key pressed <Key.shift>Softahe.8<Key.backspace><Key.backspace><Key.backspace><Key.backspace>ge.8<Key.shift>@
Screenshot: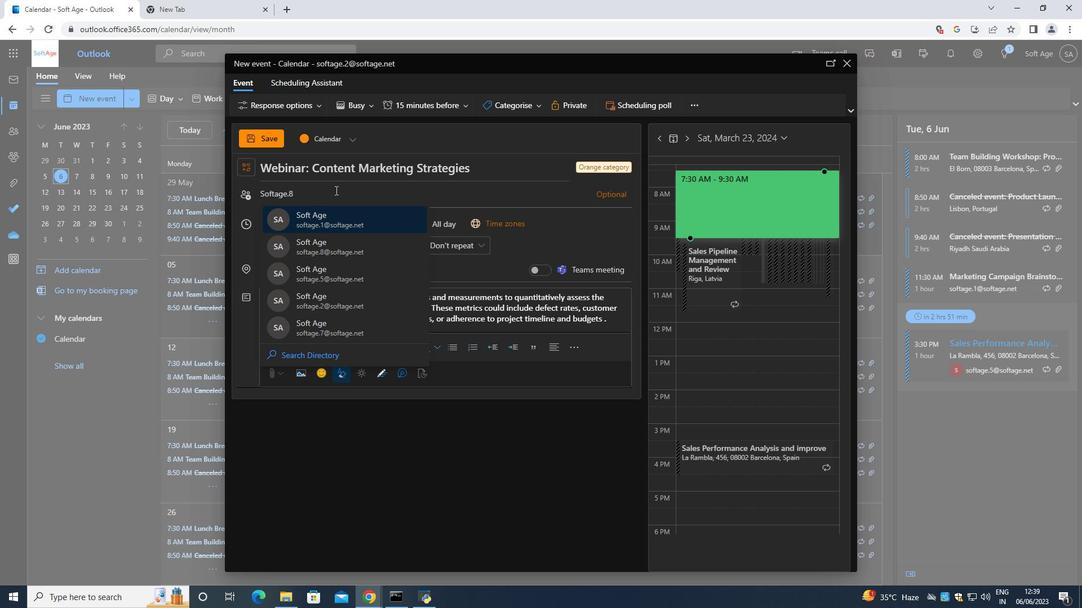 
Action: Mouse moved to (341, 210)
Screenshot: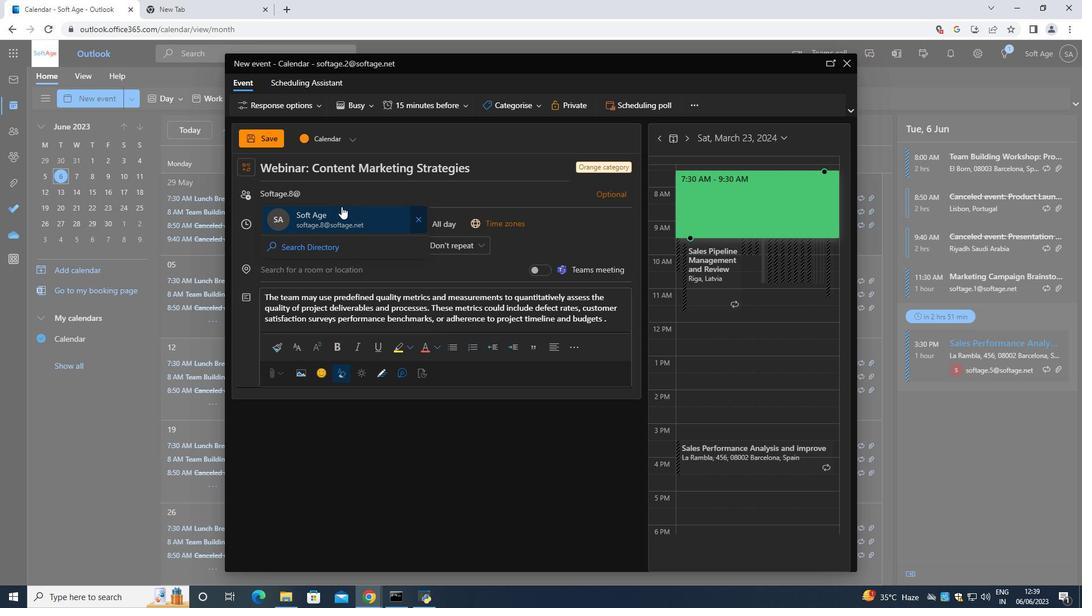 
Action: Mouse pressed left at (341, 210)
Screenshot: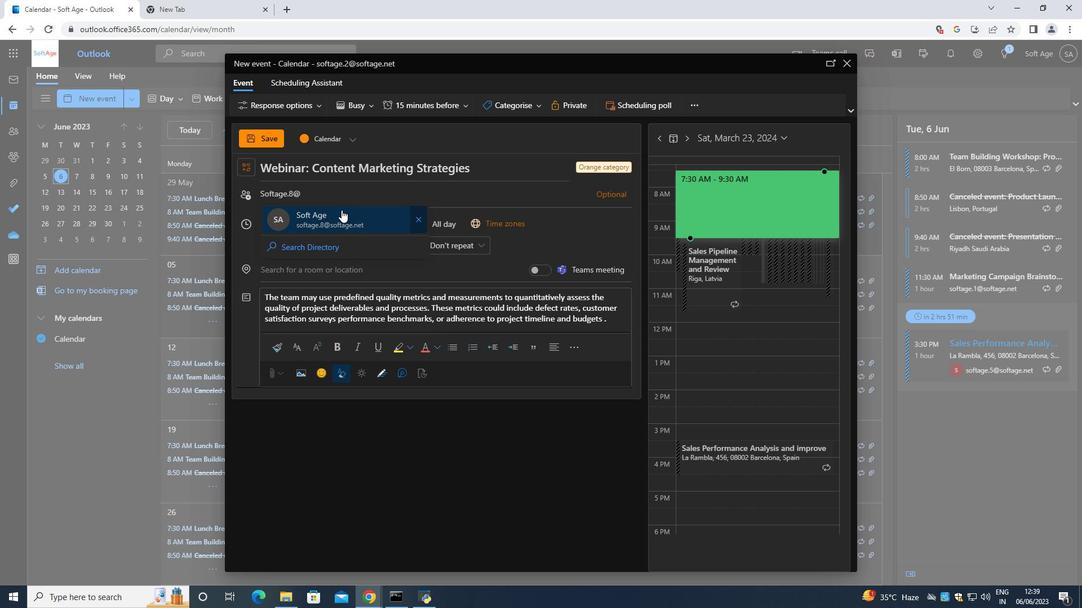 
Action: Mouse moved to (330, 204)
Screenshot: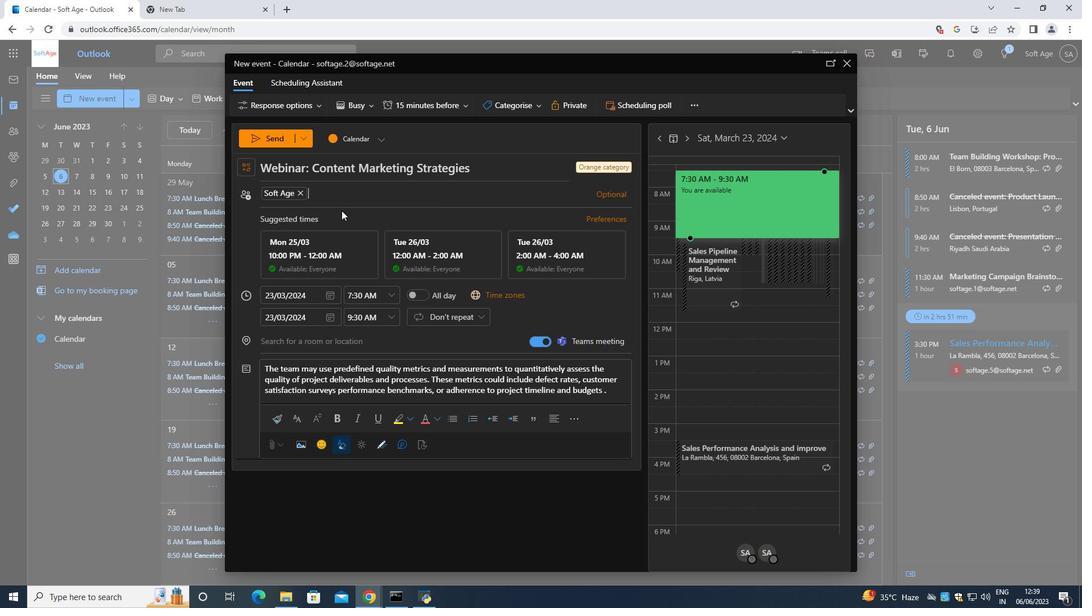 
Action: Key pressed <Key.shift>Softage.9<Key.shift><Key.shift><Key.shift>@
Screenshot: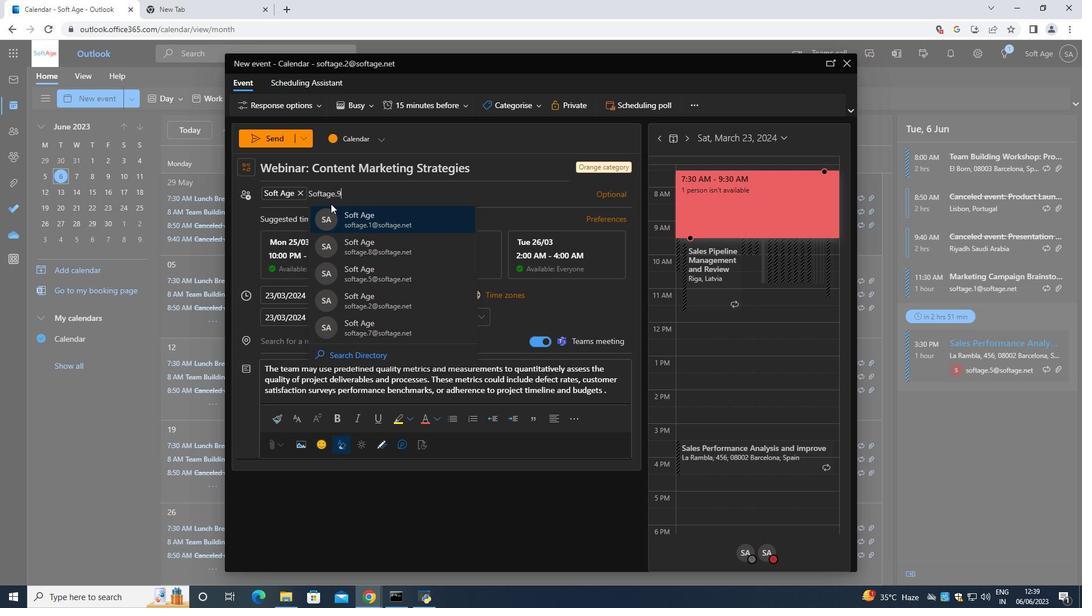 
Action: Mouse moved to (361, 220)
Screenshot: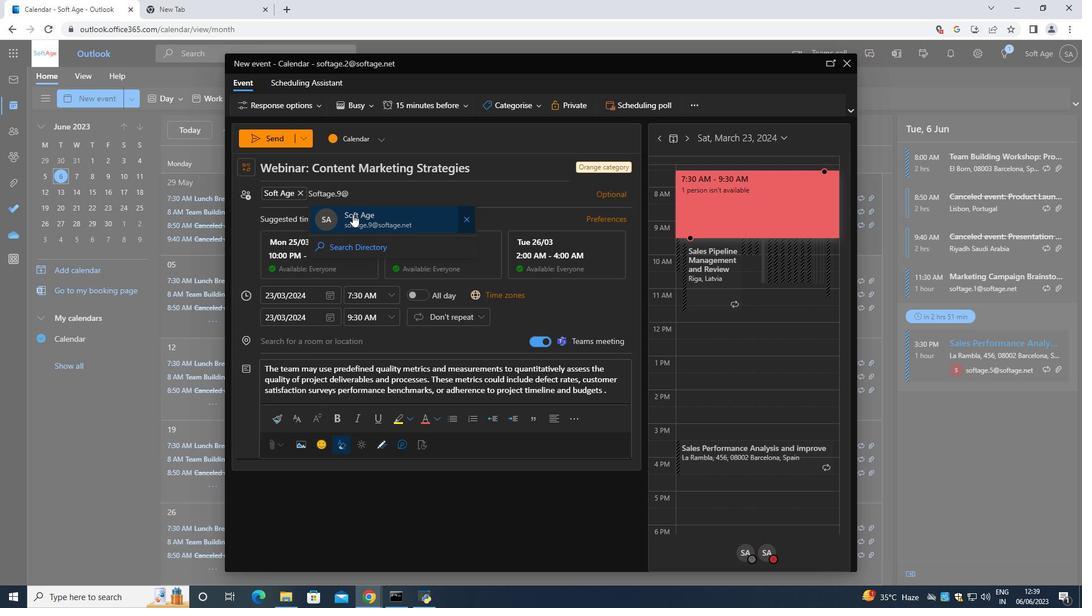 
Action: Mouse pressed left at (361, 220)
Screenshot: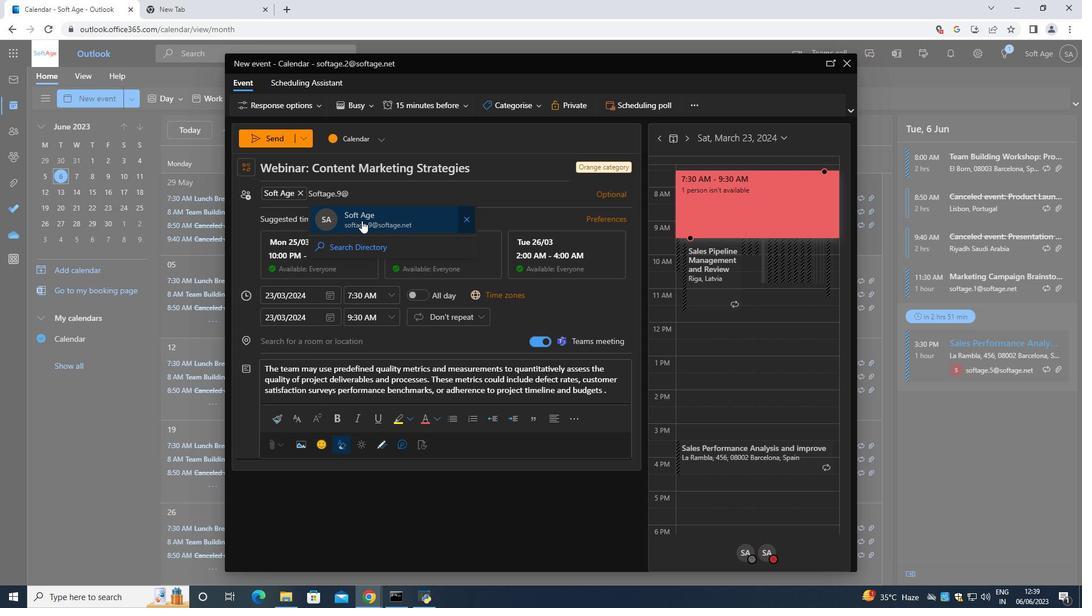 
Action: Mouse moved to (426, 105)
Screenshot: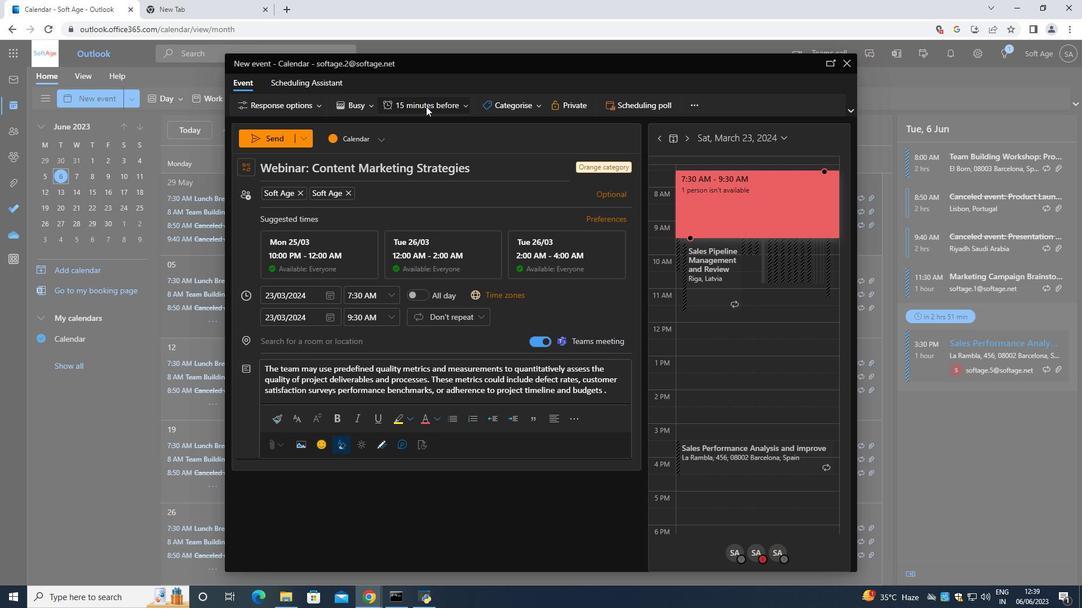 
Action: Mouse pressed left at (426, 105)
Screenshot: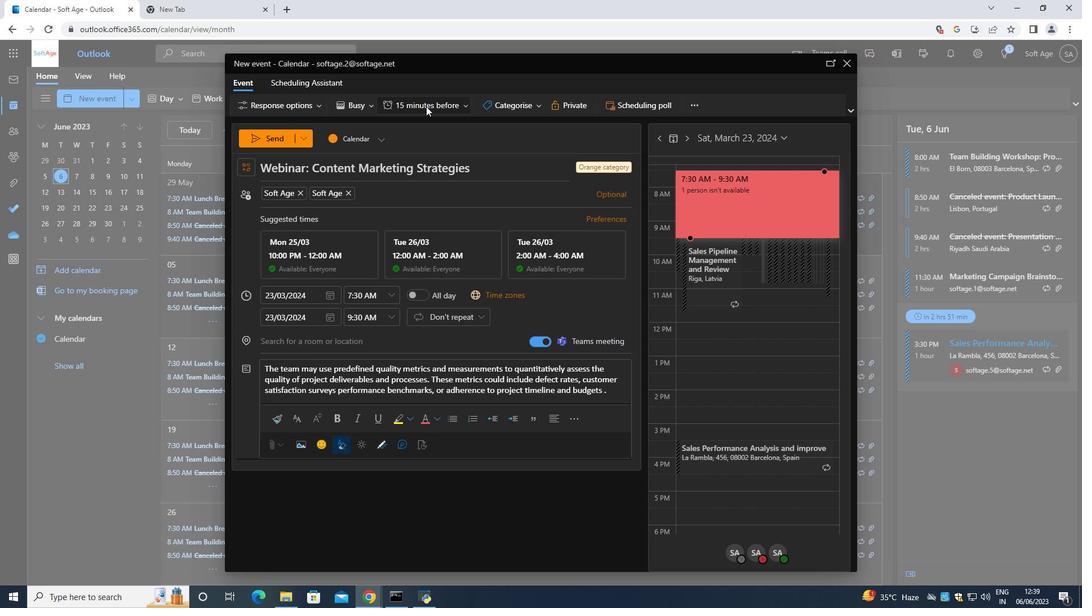 
Action: Mouse moved to (426, 167)
Screenshot: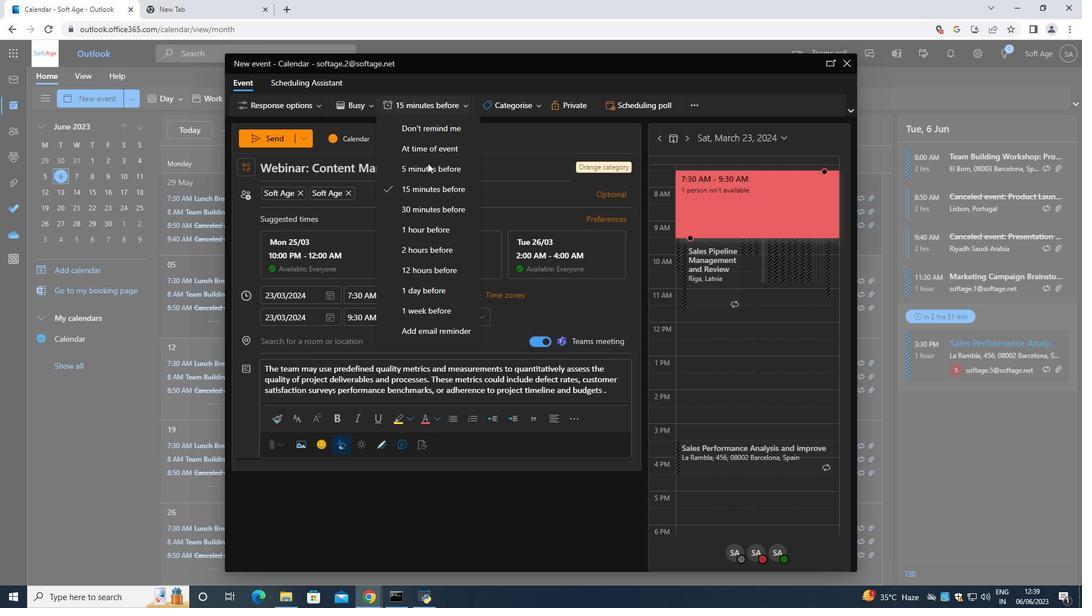 
Action: Mouse pressed left at (426, 167)
Screenshot: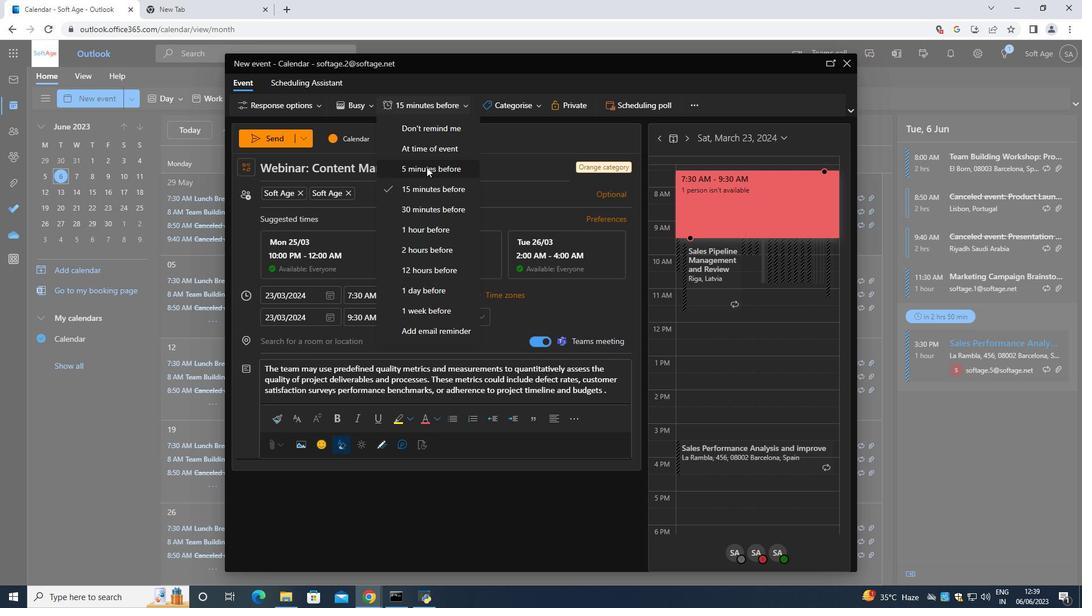 
Action: Mouse moved to (284, 142)
Screenshot: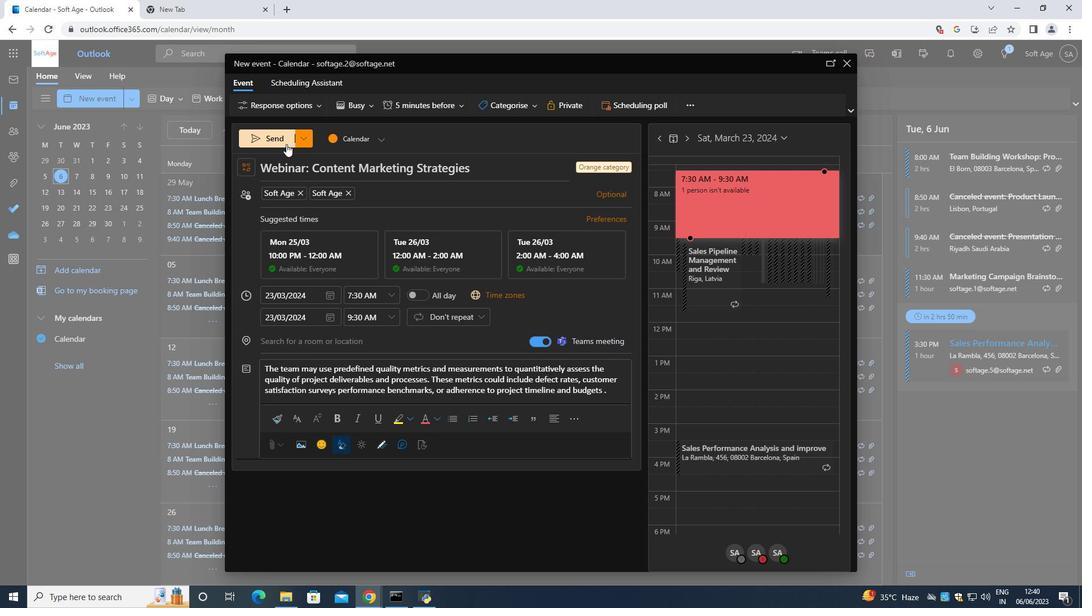 
Action: Mouse pressed left at (284, 142)
Screenshot: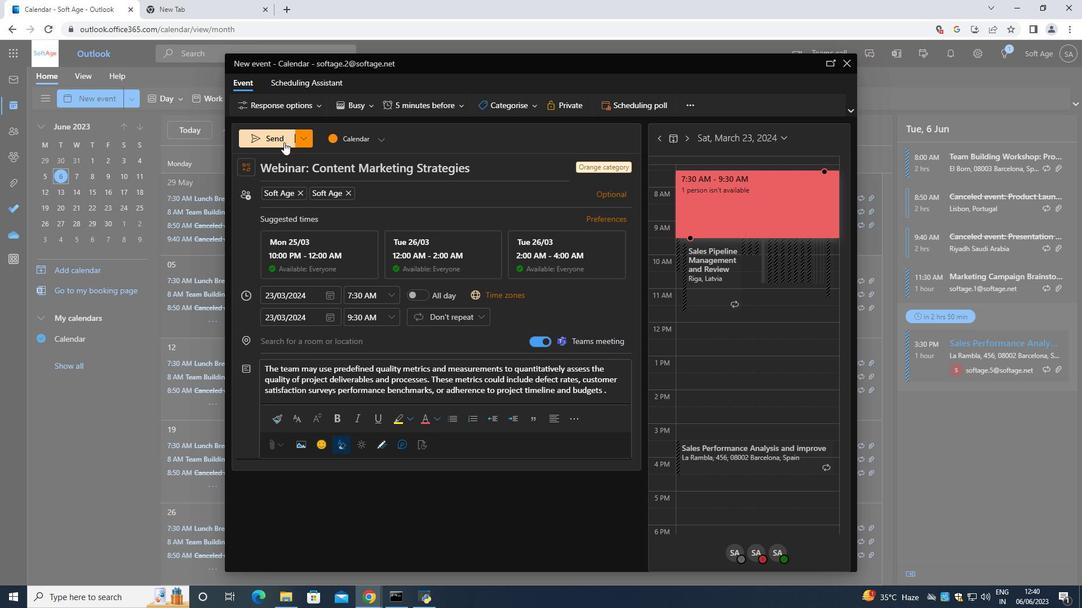 
